 Task: Search one way flight ticket for 5 adults, 2 children, 1 infant in seat and 2 infants on lap in economy from Petersburg: Petersburg James A. Johnson Airport to Evansville: Evansville Regional Airport on 5-3-2023. Choice of flights is Singapure airlines. Number of bags: 2 checked bags. Price is upto 35000. Outbound departure time preference is 10:00.
Action: Mouse moved to (286, 245)
Screenshot: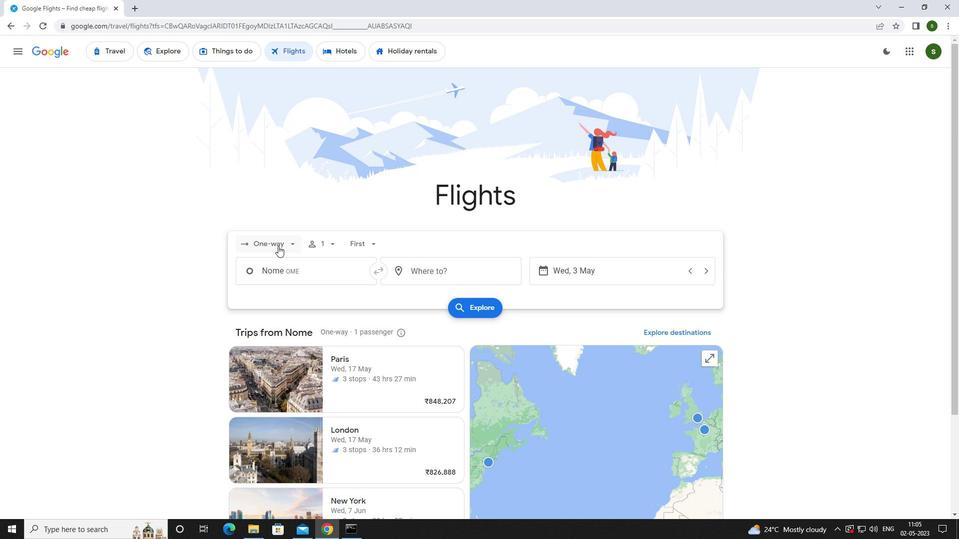 
Action: Mouse pressed left at (286, 245)
Screenshot: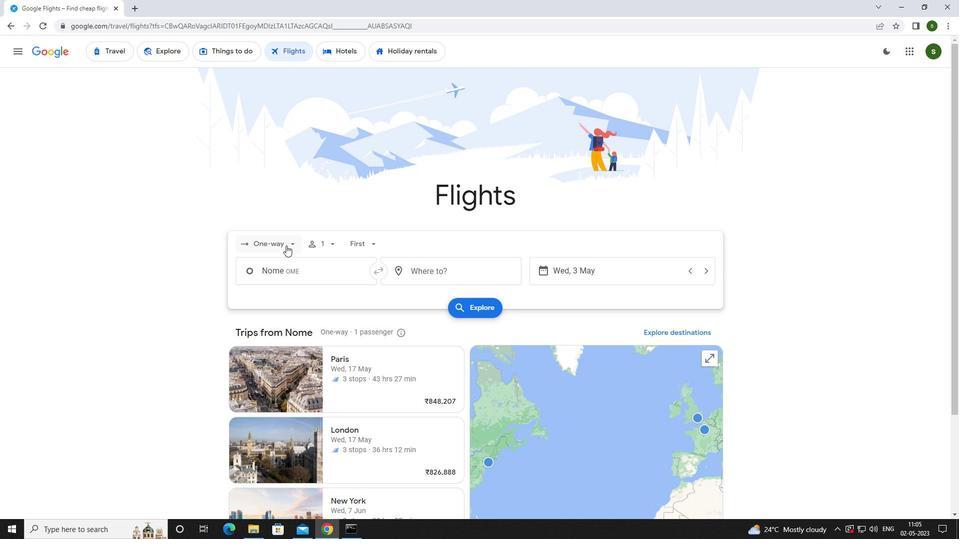 
Action: Mouse moved to (288, 287)
Screenshot: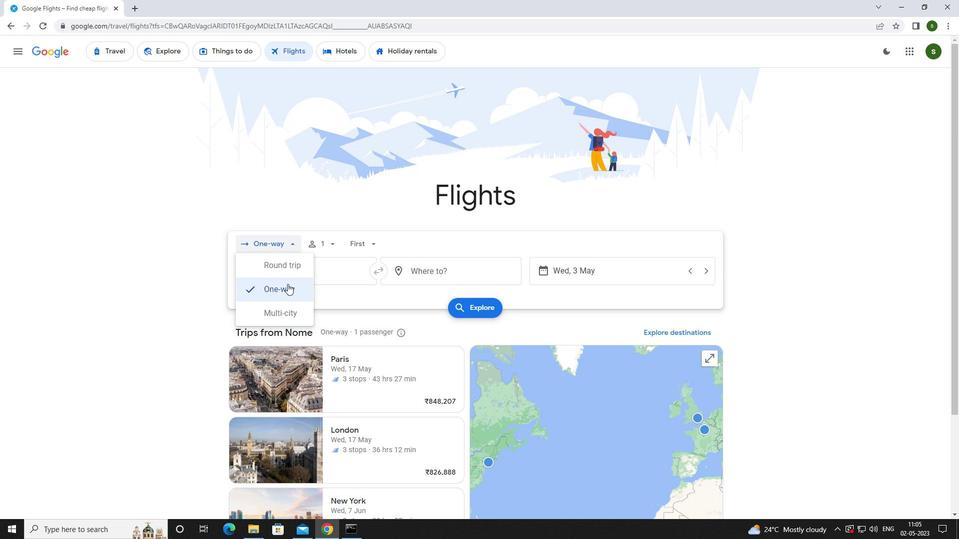
Action: Mouse pressed left at (288, 287)
Screenshot: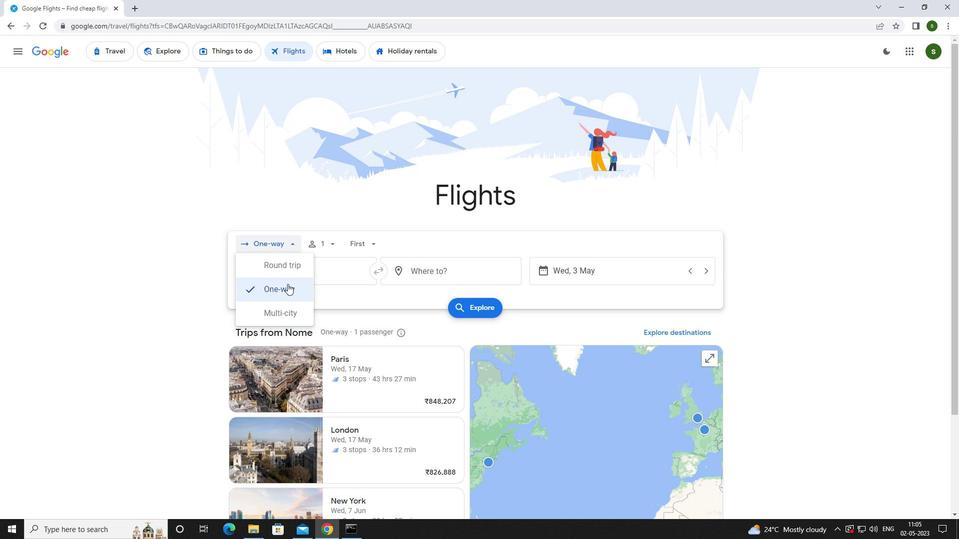 
Action: Mouse moved to (324, 242)
Screenshot: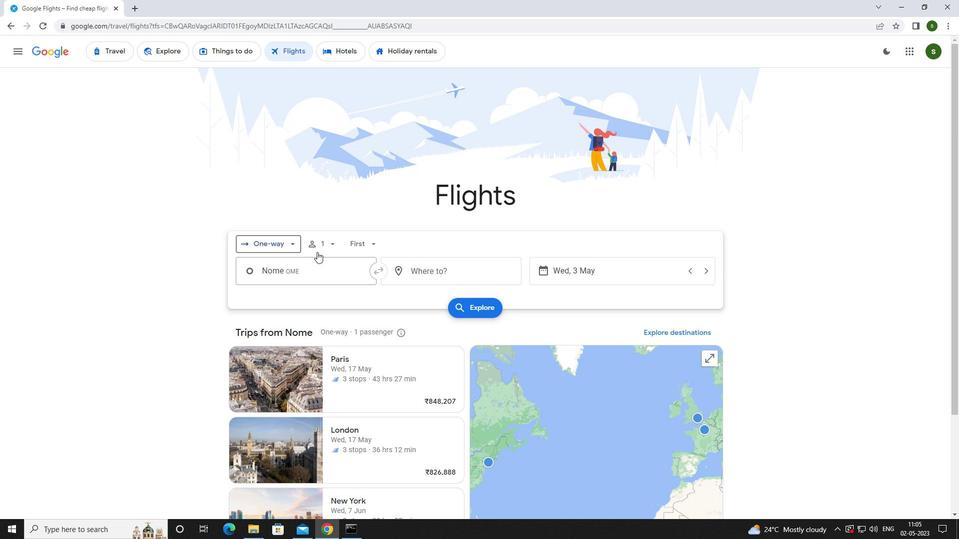 
Action: Mouse pressed left at (324, 242)
Screenshot: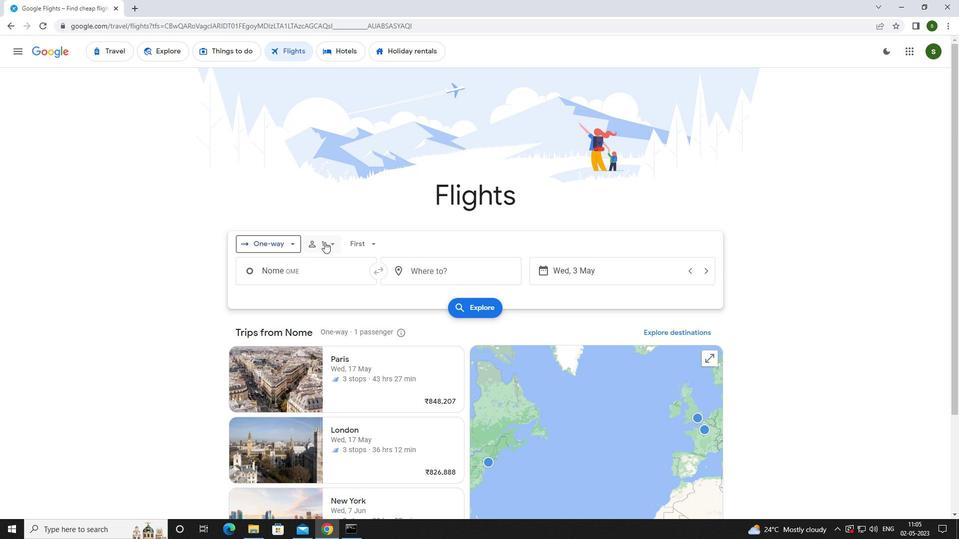
Action: Mouse moved to (407, 269)
Screenshot: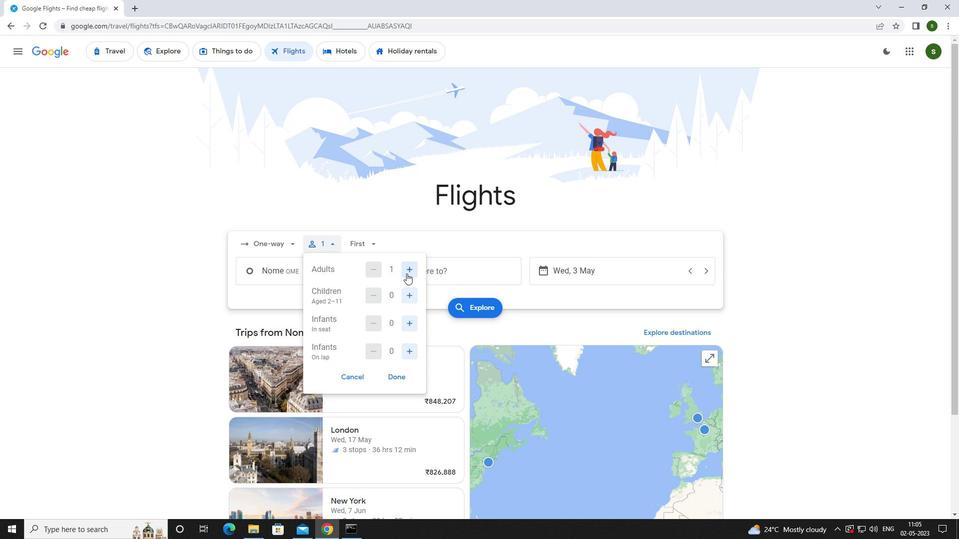 
Action: Mouse pressed left at (407, 269)
Screenshot: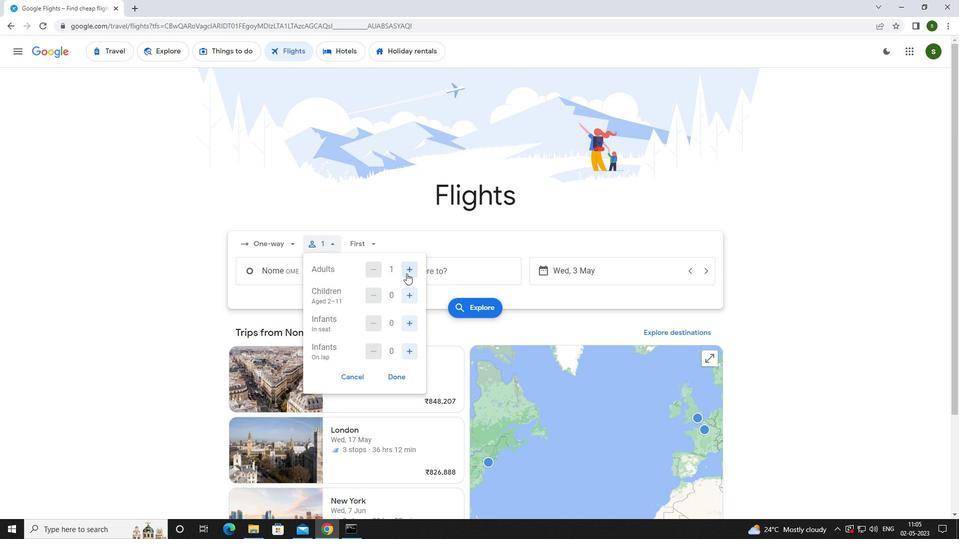 
Action: Mouse pressed left at (407, 269)
Screenshot: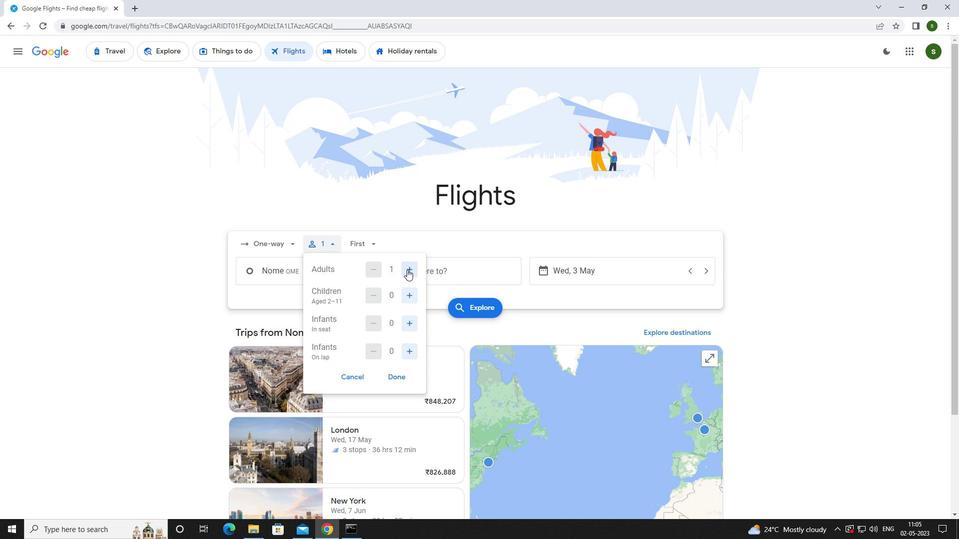 
Action: Mouse pressed left at (407, 269)
Screenshot: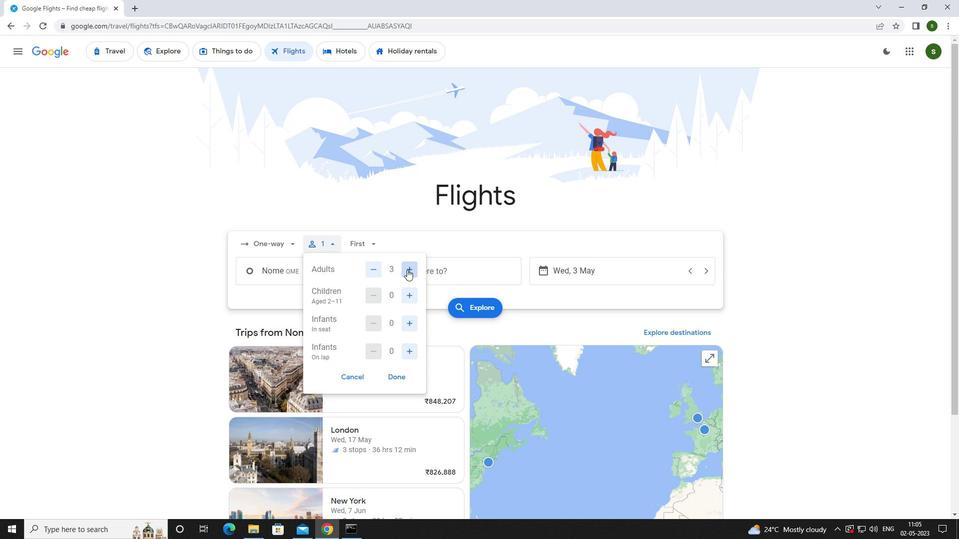 
Action: Mouse pressed left at (407, 269)
Screenshot: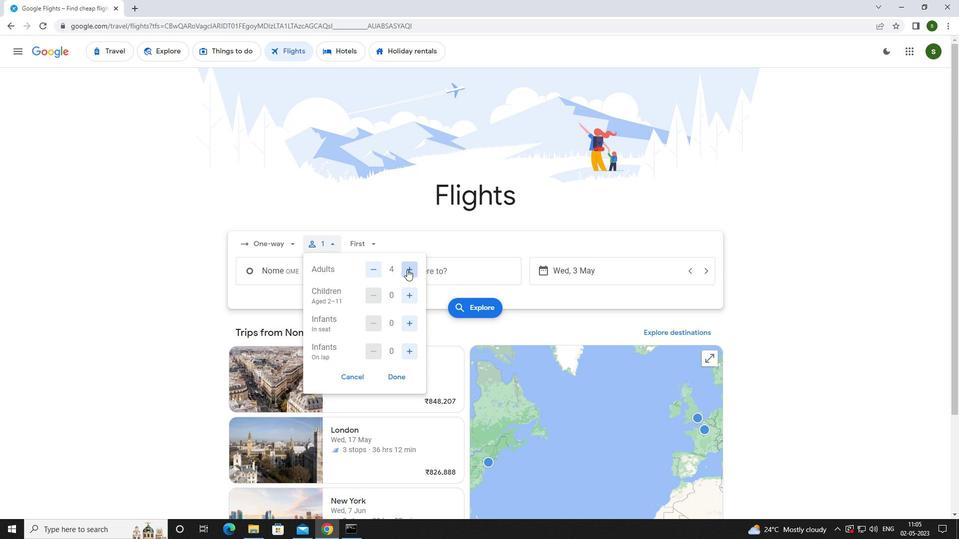 
Action: Mouse moved to (408, 288)
Screenshot: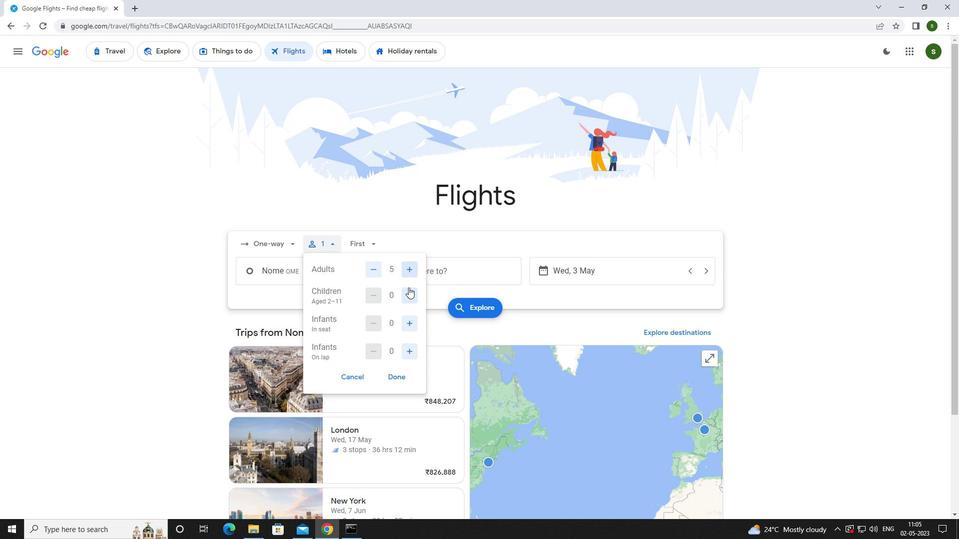 
Action: Mouse pressed left at (408, 288)
Screenshot: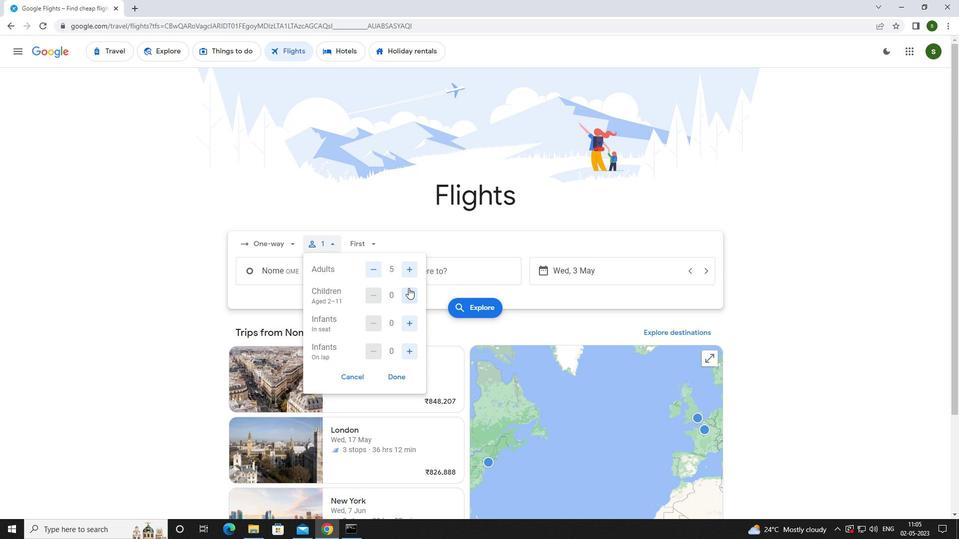 
Action: Mouse pressed left at (408, 288)
Screenshot: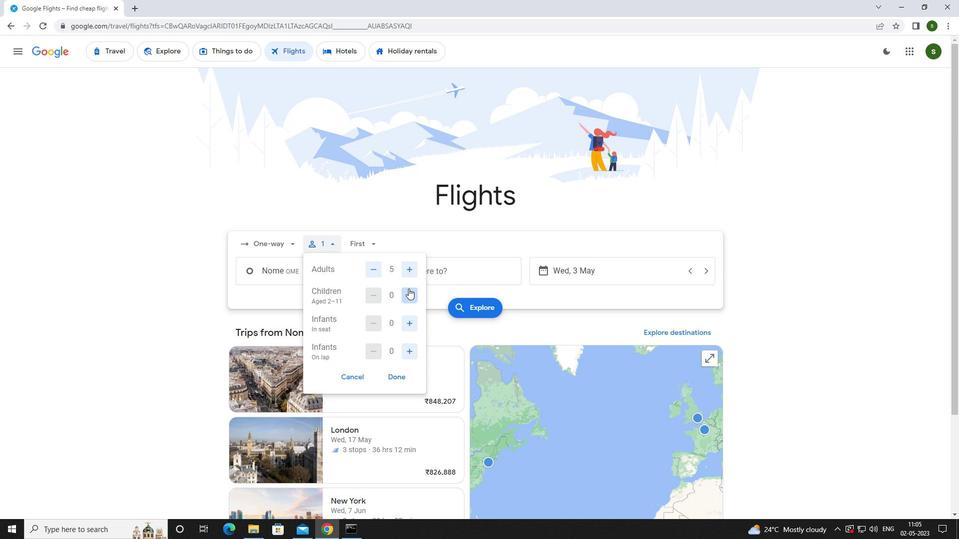 
Action: Mouse moved to (411, 326)
Screenshot: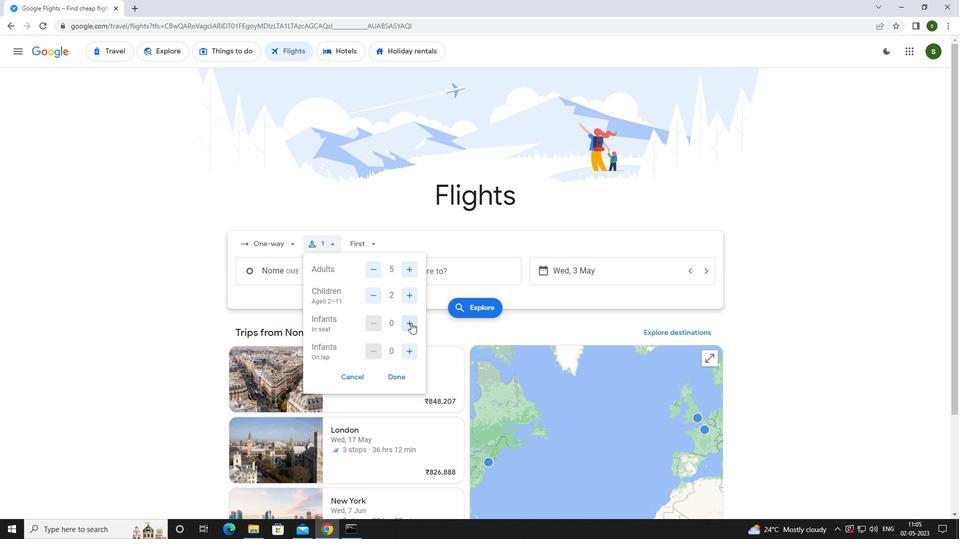
Action: Mouse pressed left at (411, 326)
Screenshot: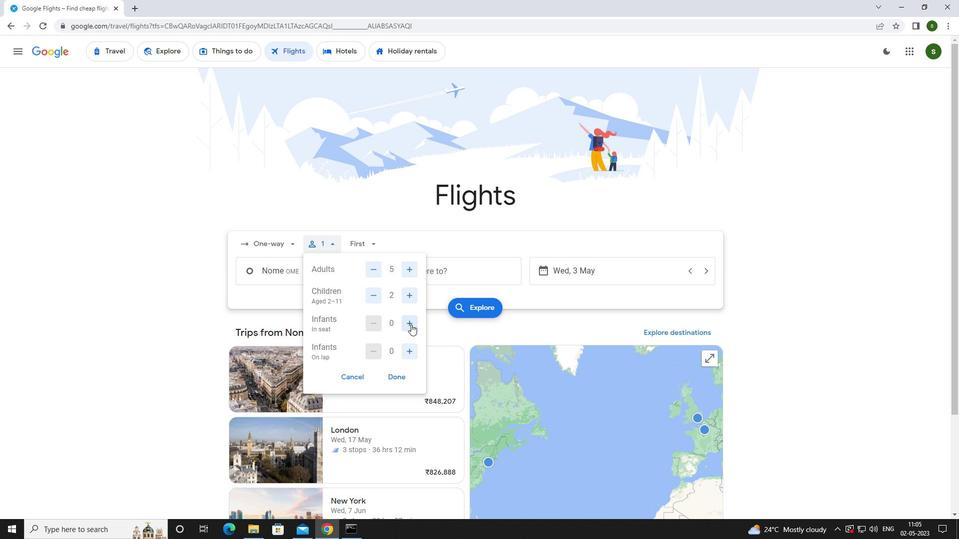 
Action: Mouse moved to (411, 348)
Screenshot: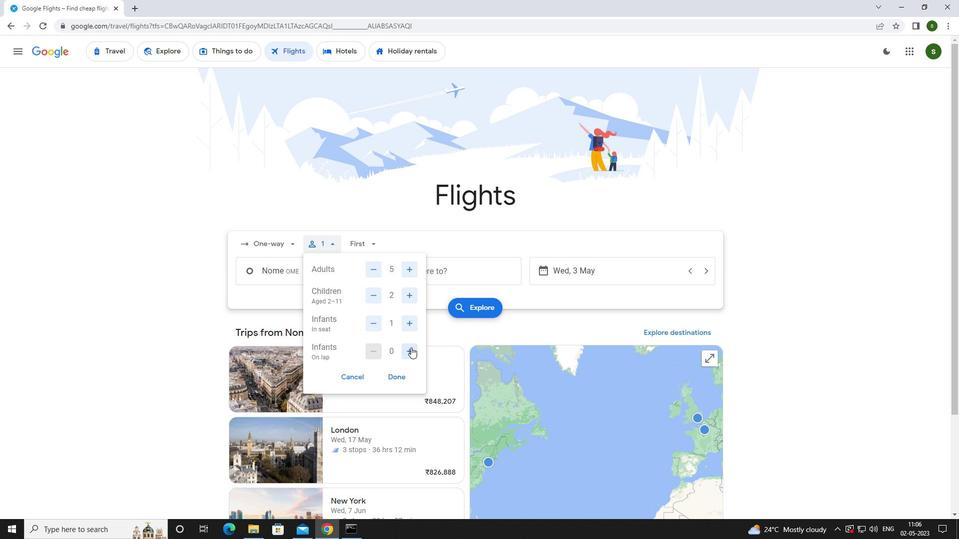 
Action: Mouse pressed left at (411, 348)
Screenshot: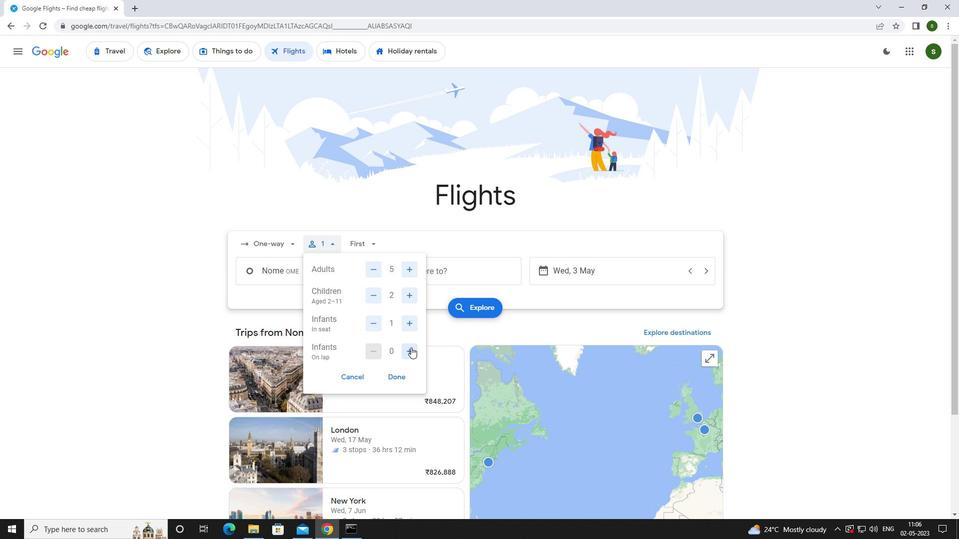 
Action: Mouse pressed left at (411, 348)
Screenshot: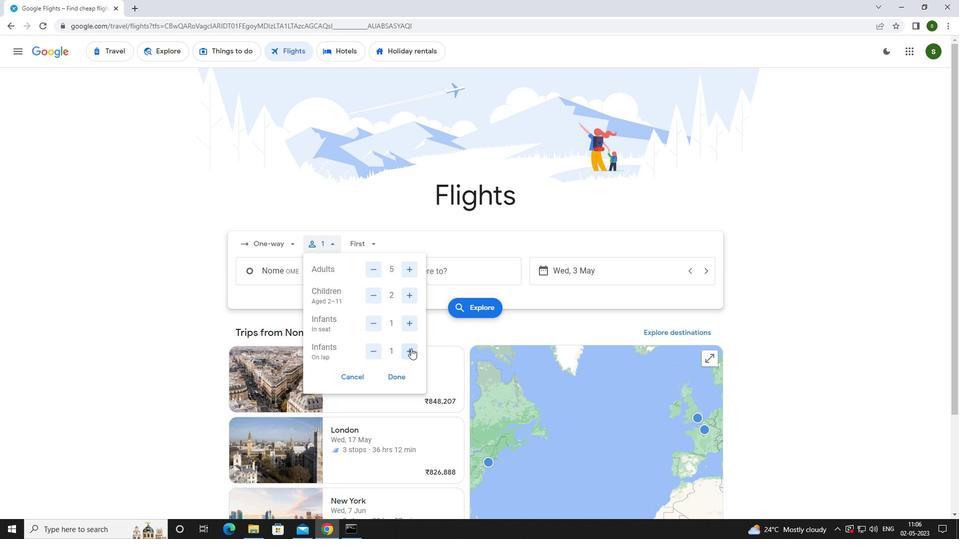 
Action: Mouse moved to (374, 351)
Screenshot: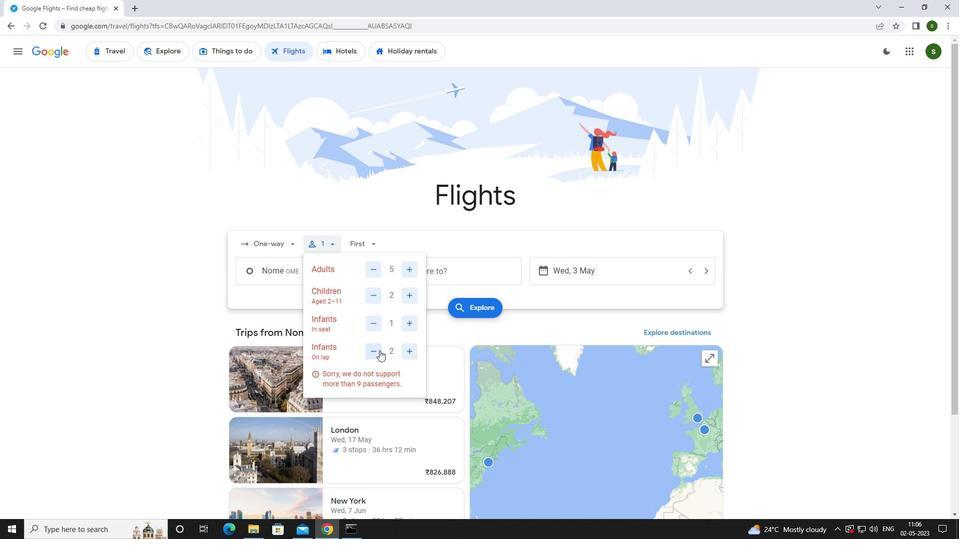 
Action: Mouse pressed left at (374, 351)
Screenshot: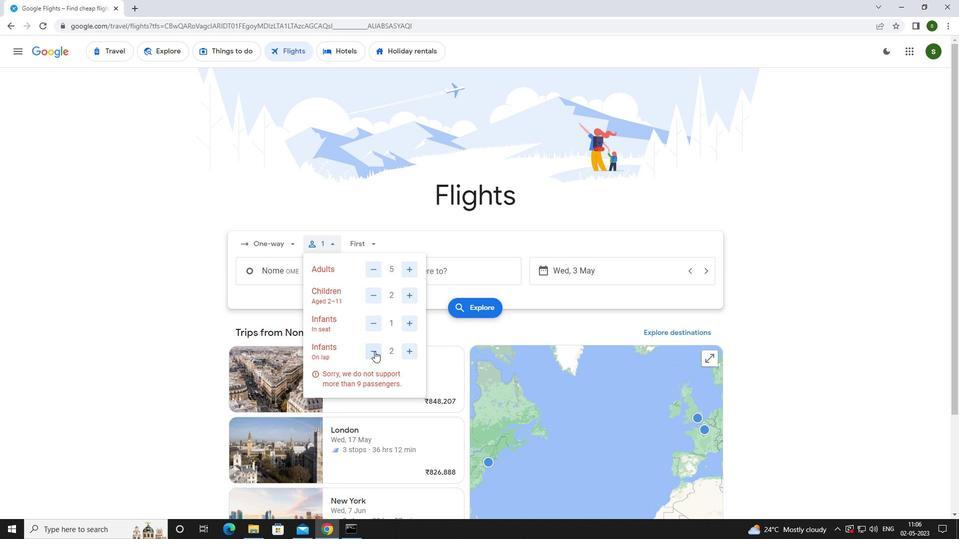 
Action: Mouse moved to (375, 241)
Screenshot: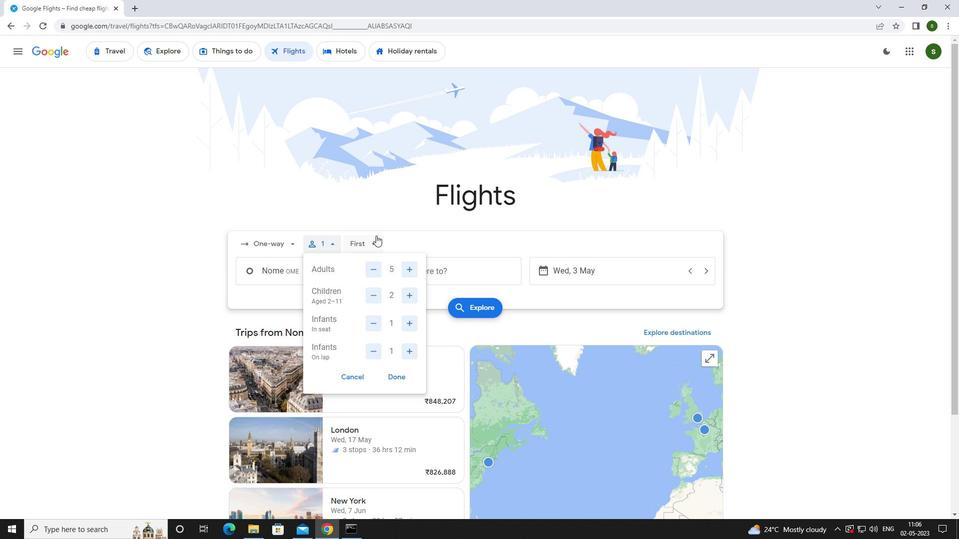 
Action: Mouse pressed left at (375, 241)
Screenshot: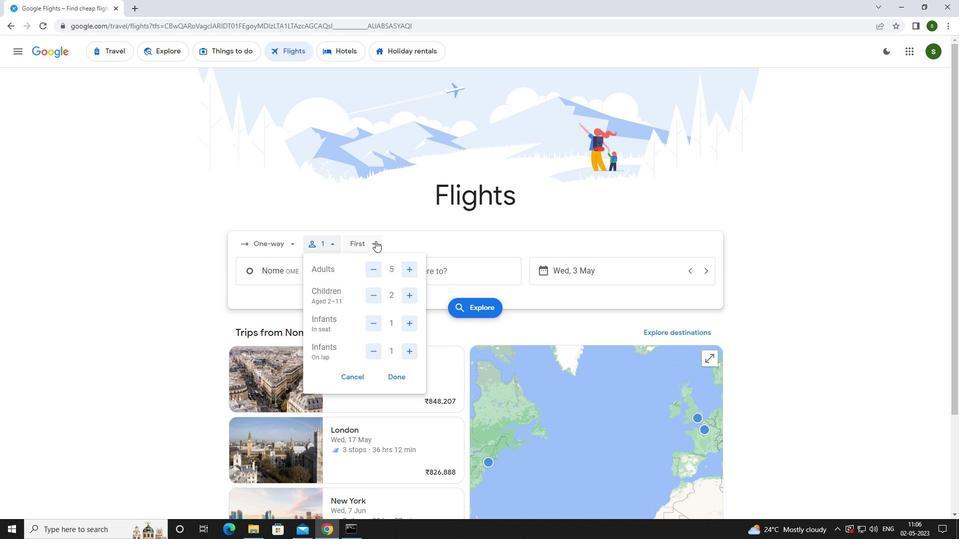 
Action: Mouse moved to (377, 266)
Screenshot: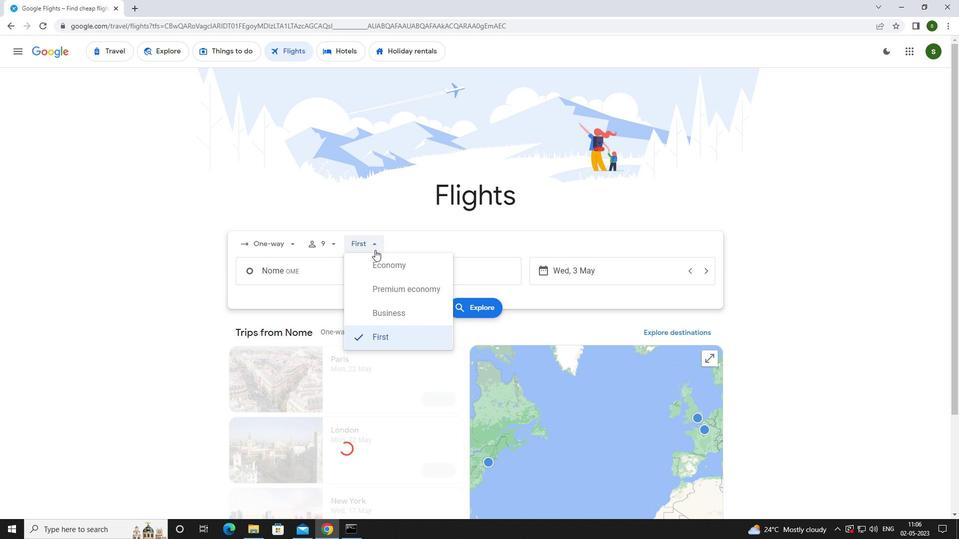 
Action: Mouse pressed left at (377, 266)
Screenshot: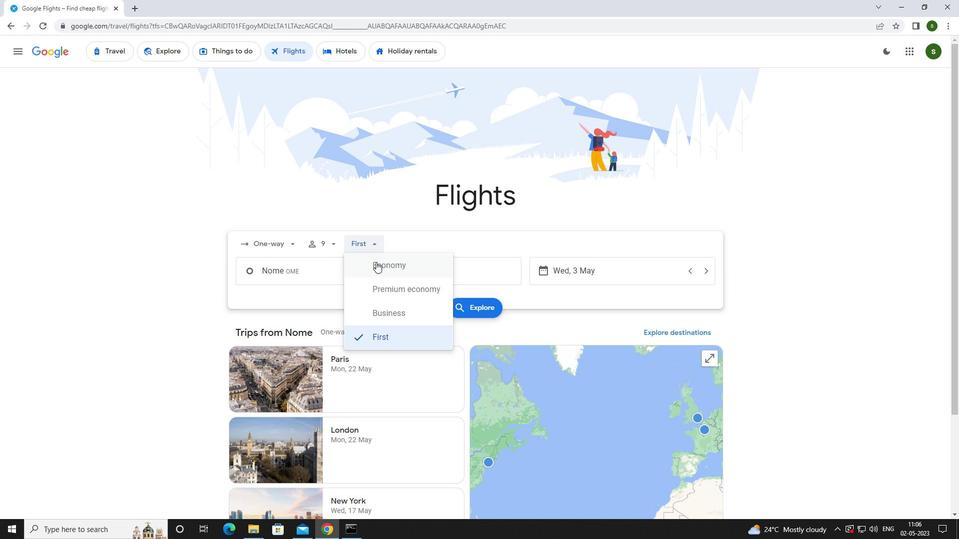
Action: Mouse moved to (350, 274)
Screenshot: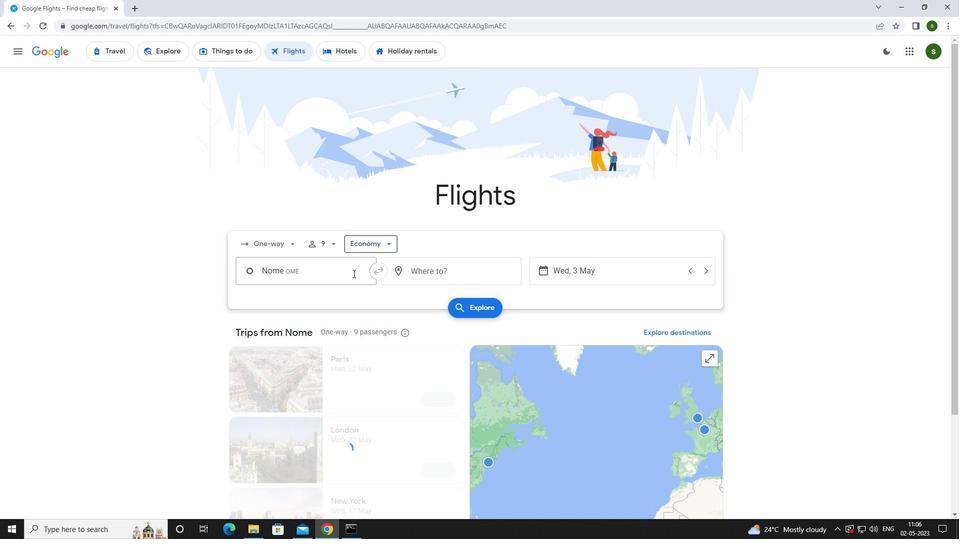 
Action: Mouse pressed left at (350, 274)
Screenshot: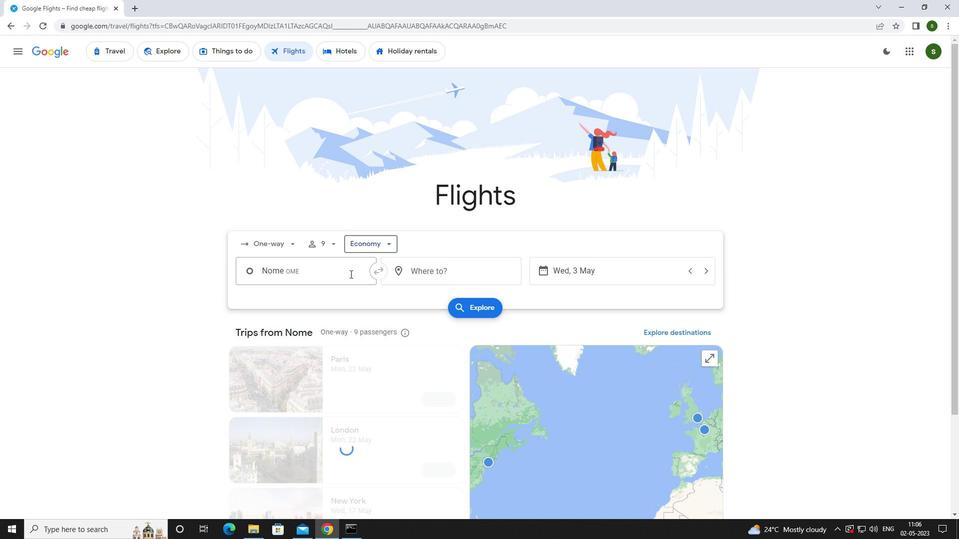 
Action: Mouse moved to (350, 274)
Screenshot: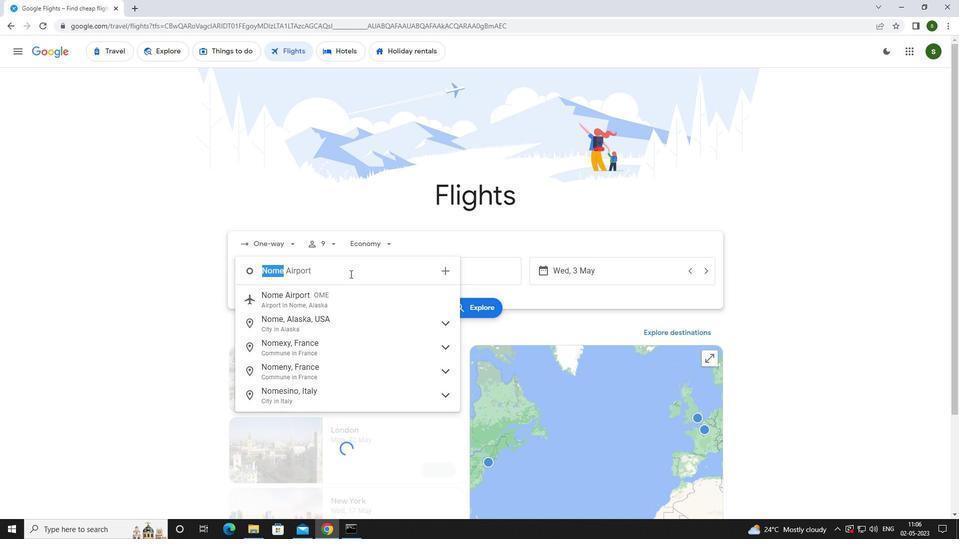 
Action: Key pressed <Key.caps_lock>p<Key.caps_lock>etersburg
Screenshot: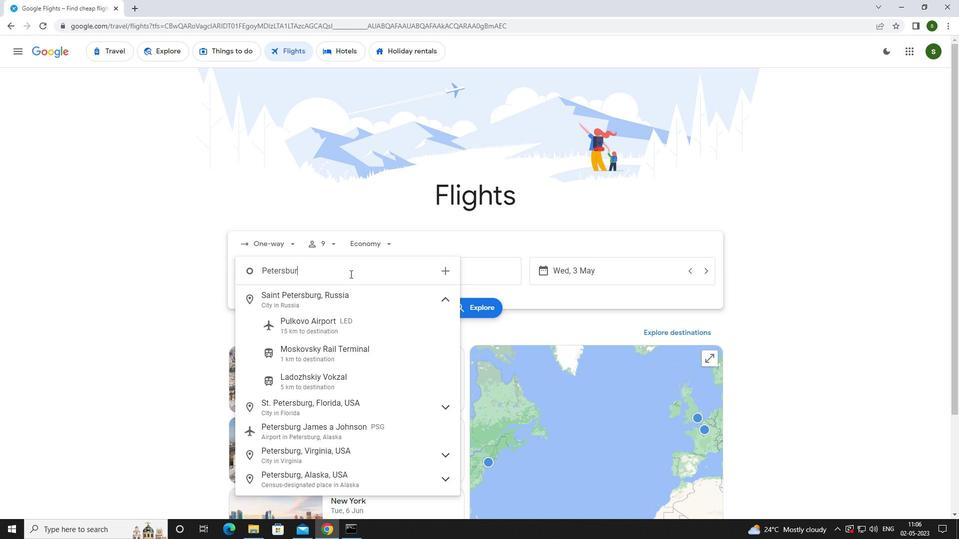 
Action: Mouse moved to (356, 424)
Screenshot: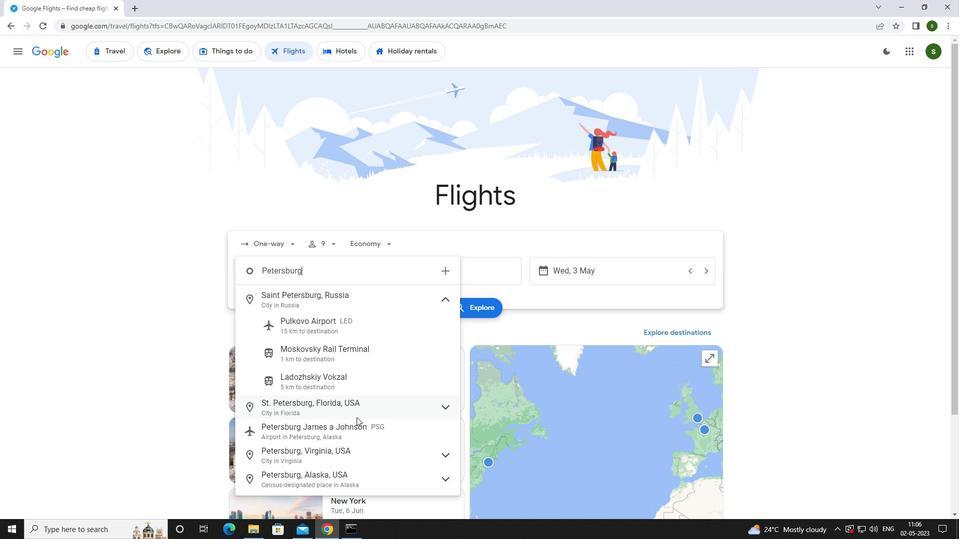 
Action: Mouse pressed left at (356, 424)
Screenshot: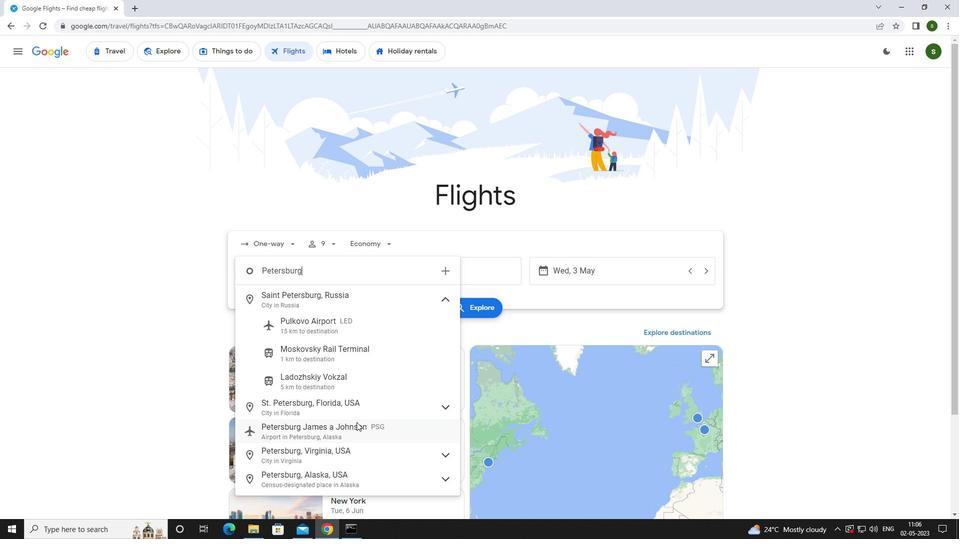 
Action: Mouse moved to (459, 276)
Screenshot: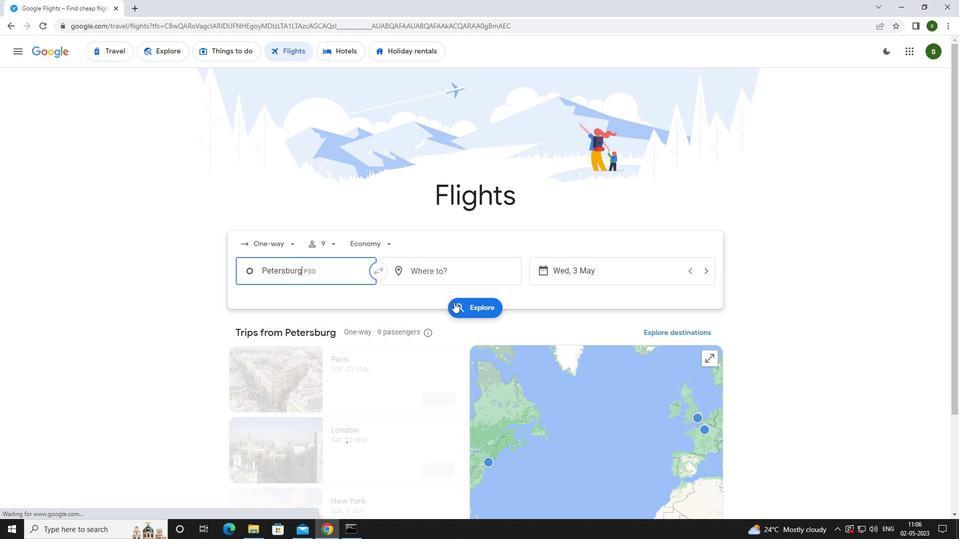 
Action: Mouse pressed left at (459, 276)
Screenshot: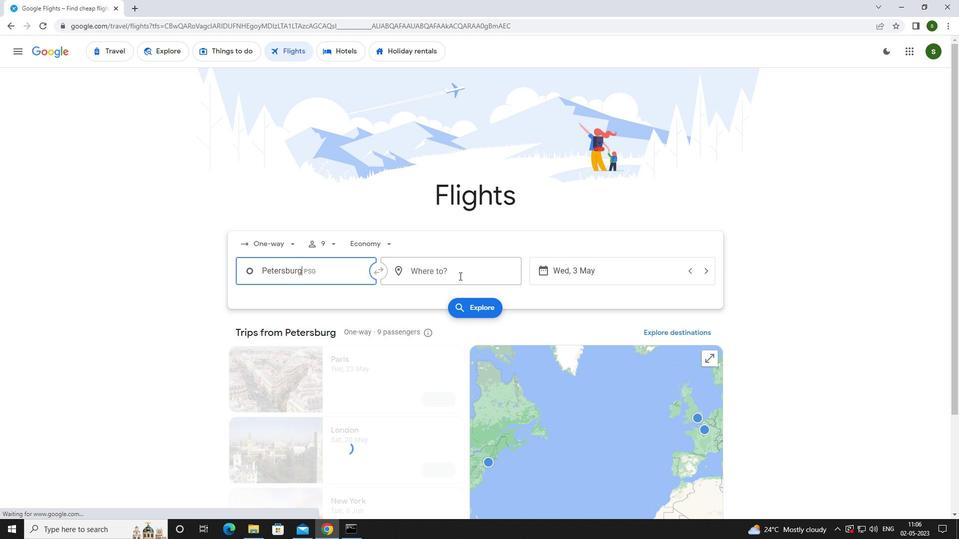 
Action: Key pressed <Key.caps_lock>e<Key.caps_lock>vansville
Screenshot: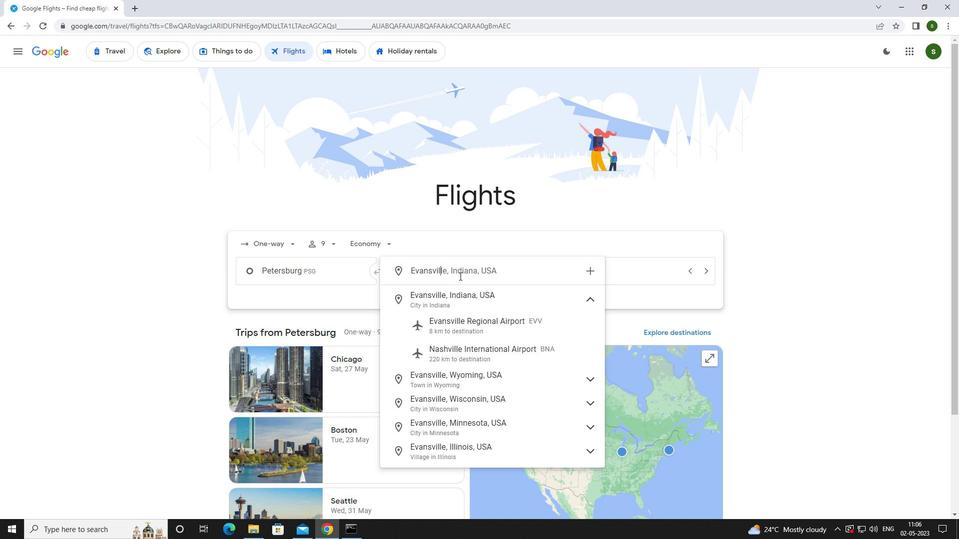 
Action: Mouse moved to (471, 324)
Screenshot: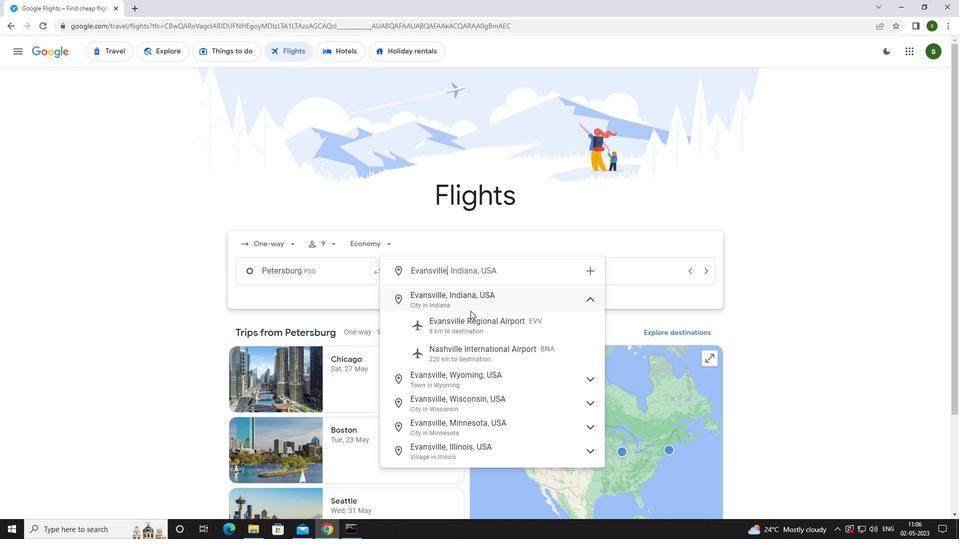 
Action: Mouse pressed left at (471, 324)
Screenshot: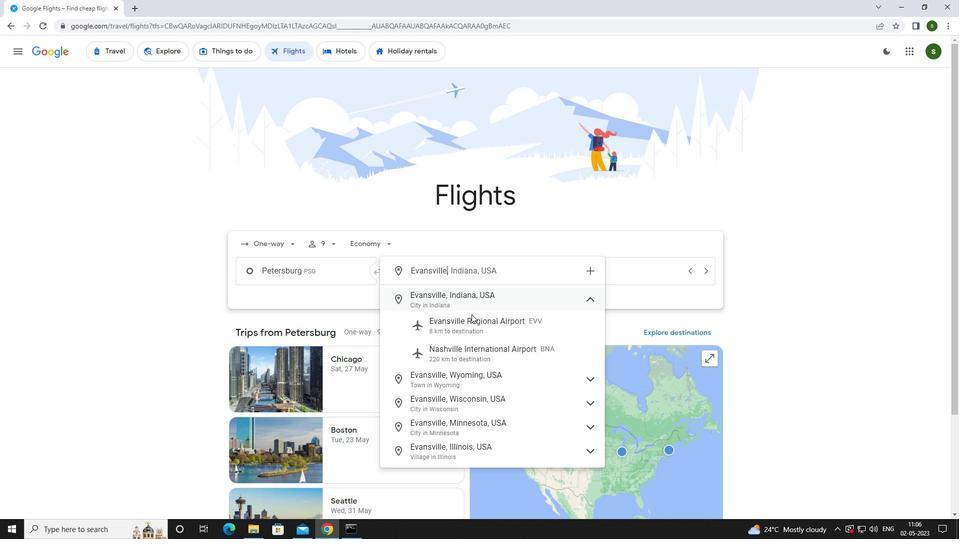 
Action: Mouse moved to (619, 266)
Screenshot: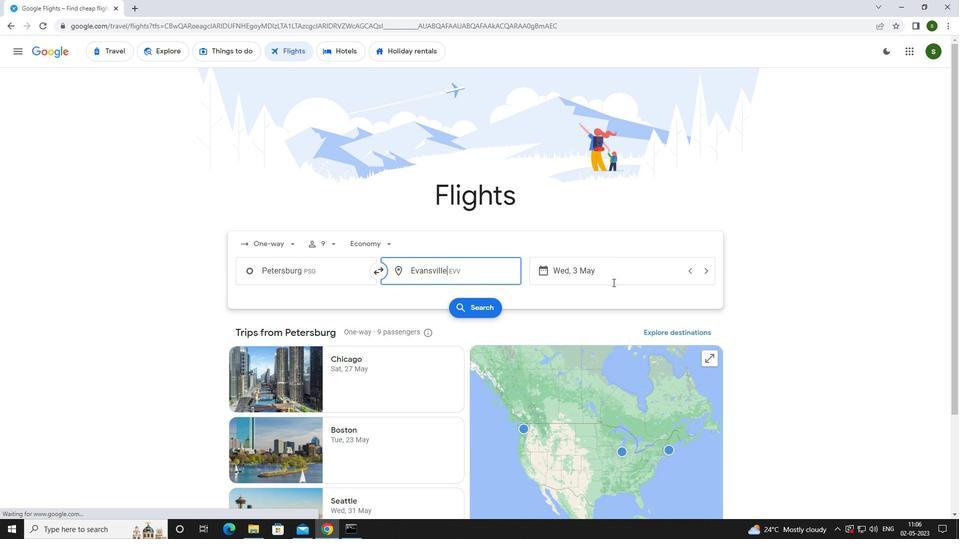 
Action: Mouse pressed left at (619, 266)
Screenshot: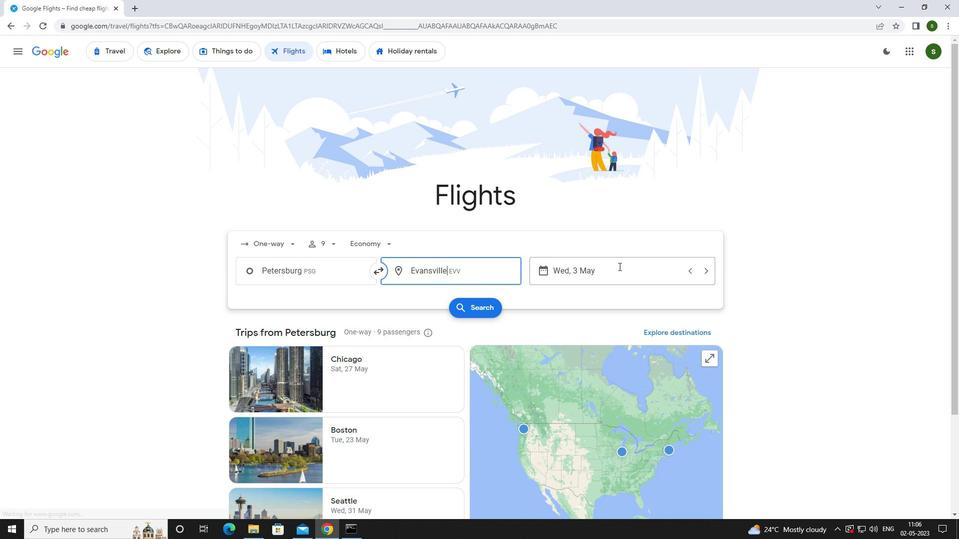 
Action: Mouse moved to (429, 339)
Screenshot: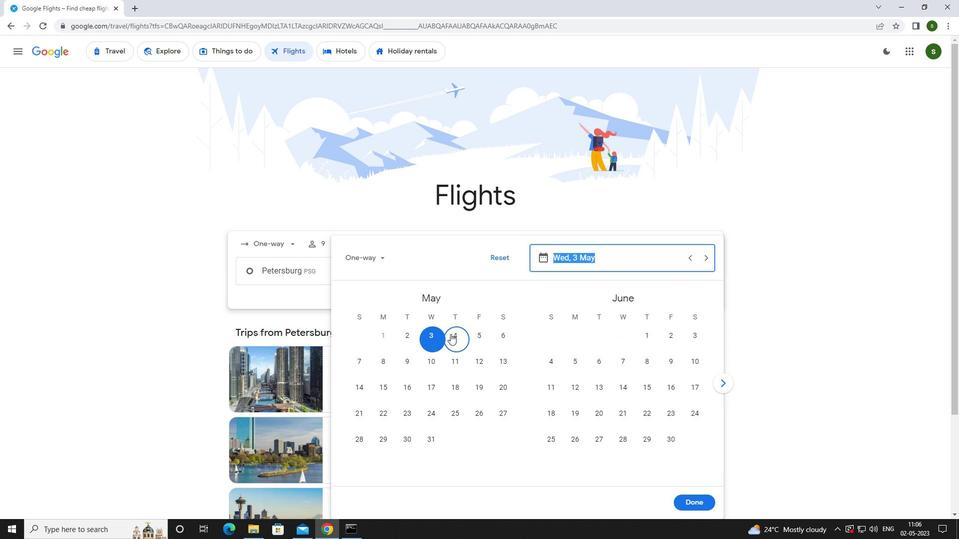
Action: Mouse pressed left at (429, 339)
Screenshot: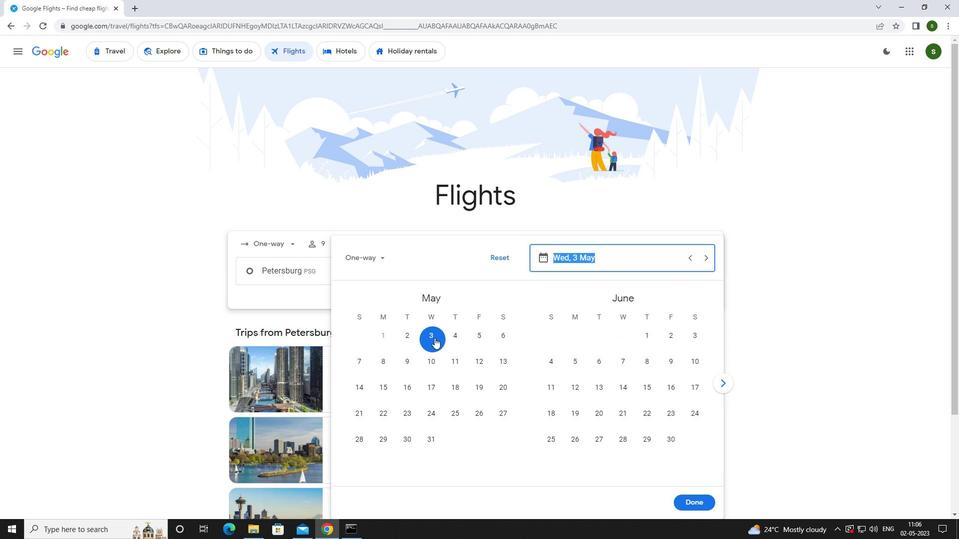 
Action: Mouse moved to (687, 497)
Screenshot: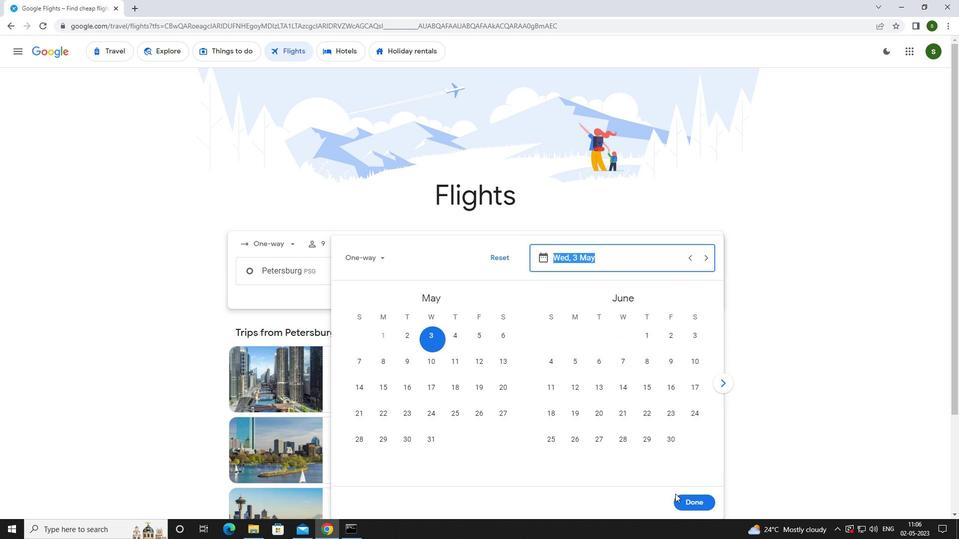 
Action: Mouse pressed left at (687, 497)
Screenshot: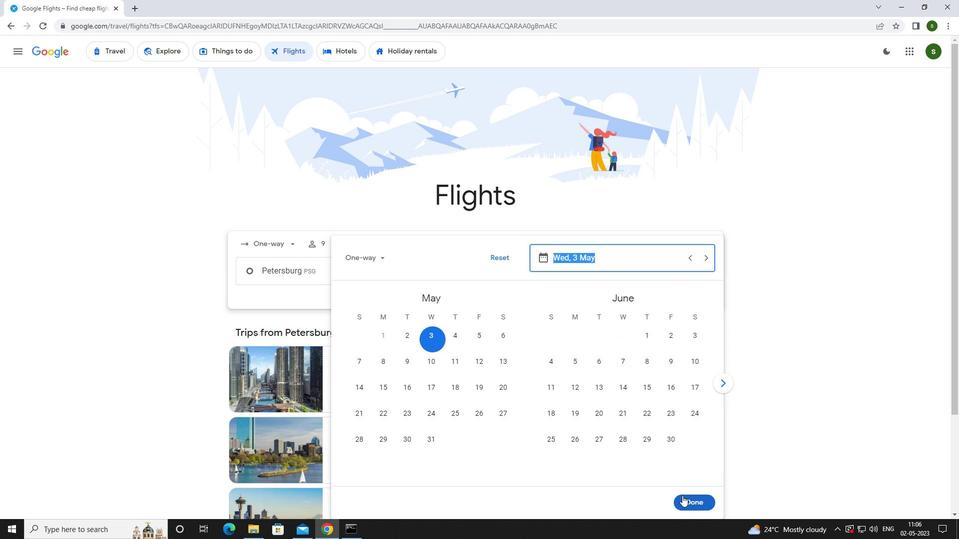 
Action: Mouse moved to (478, 308)
Screenshot: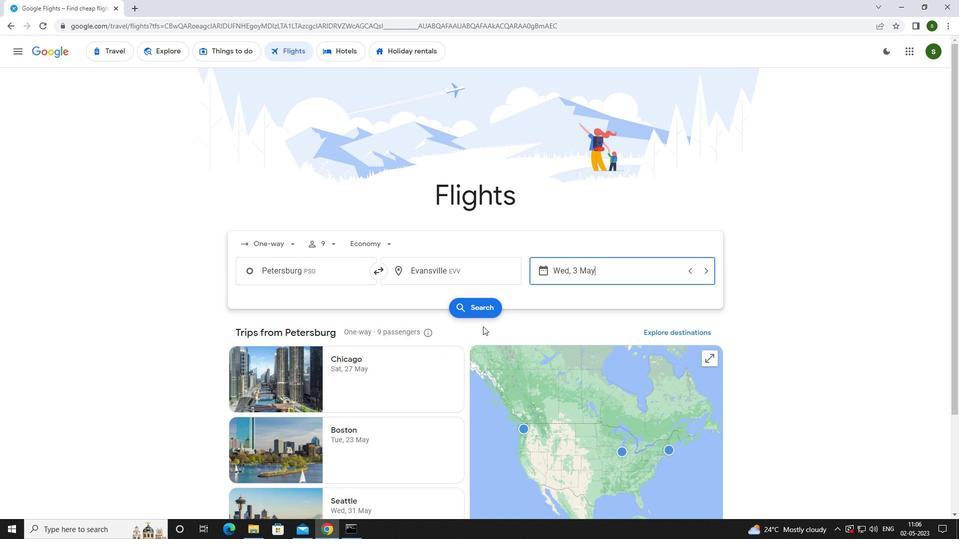 
Action: Mouse pressed left at (478, 308)
Screenshot: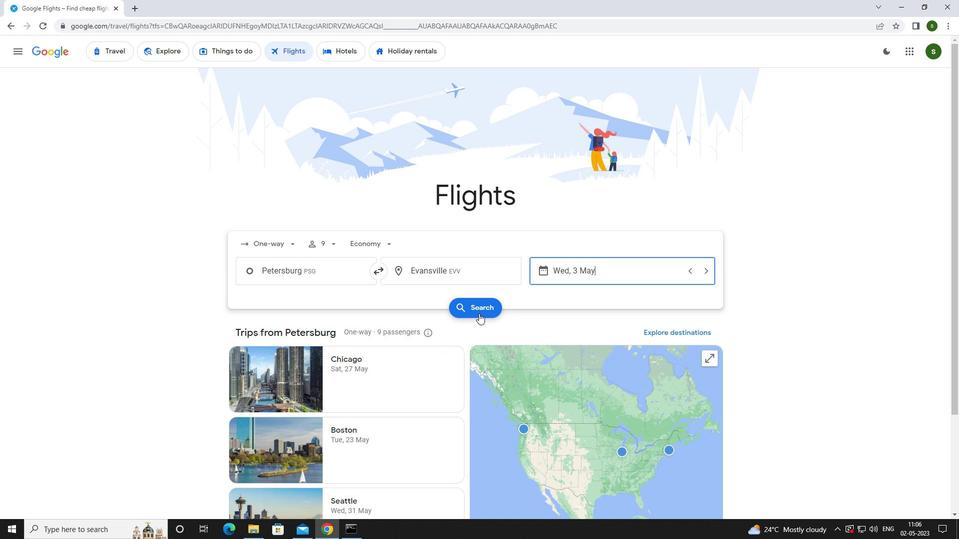 
Action: Mouse moved to (262, 142)
Screenshot: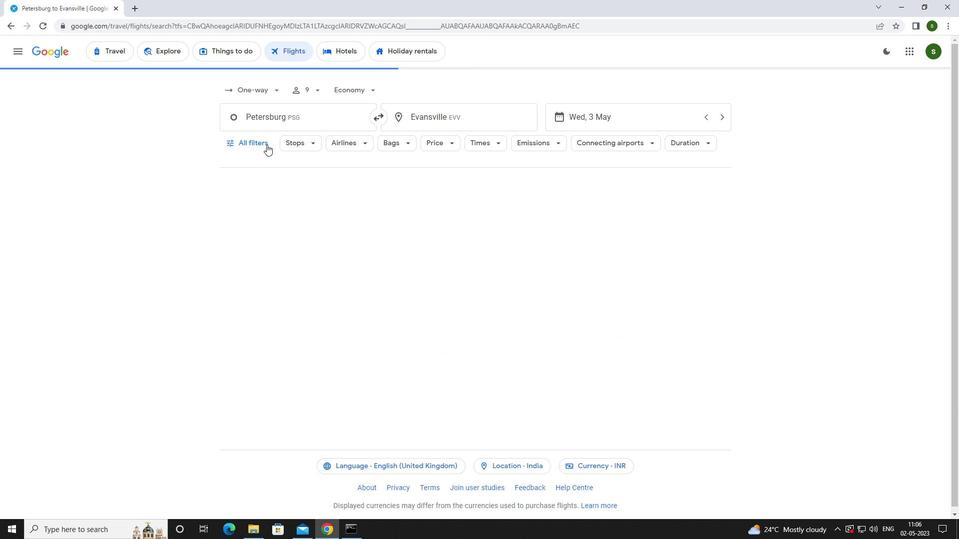 
Action: Mouse pressed left at (262, 142)
Screenshot: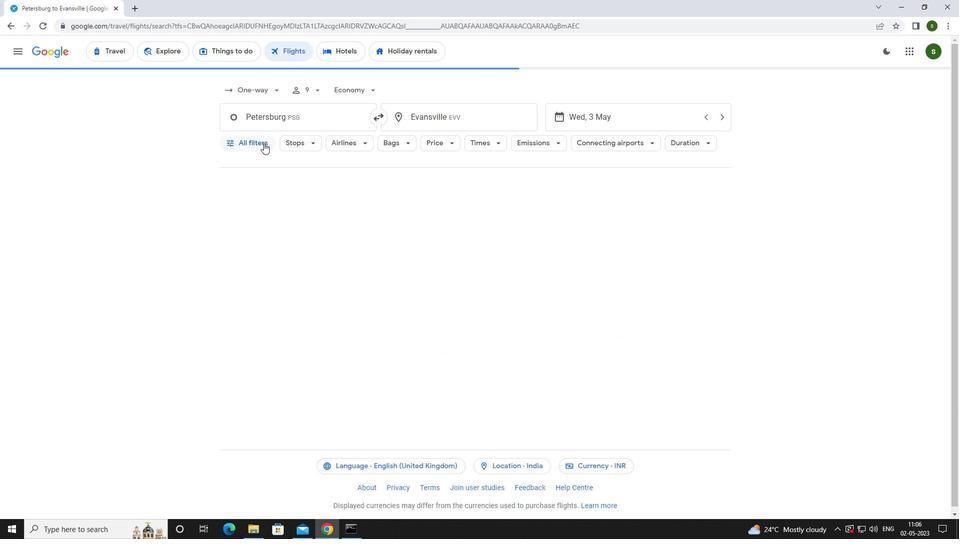 
Action: Mouse moved to (373, 357)
Screenshot: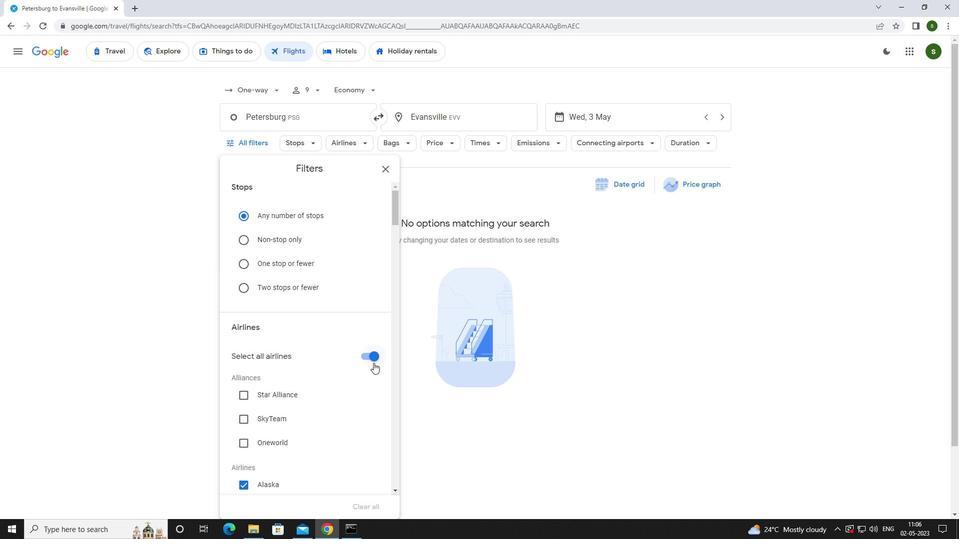
Action: Mouse pressed left at (373, 357)
Screenshot: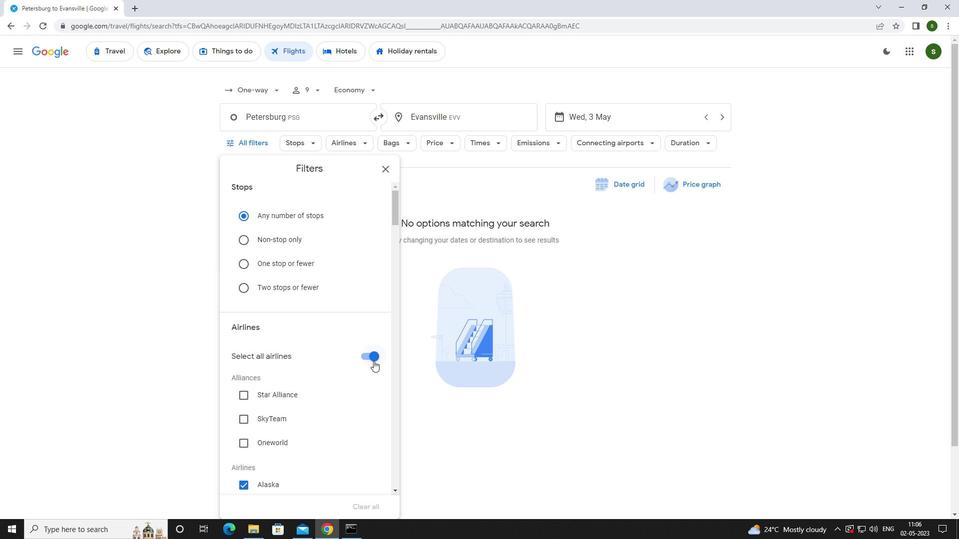 
Action: Mouse moved to (352, 317)
Screenshot: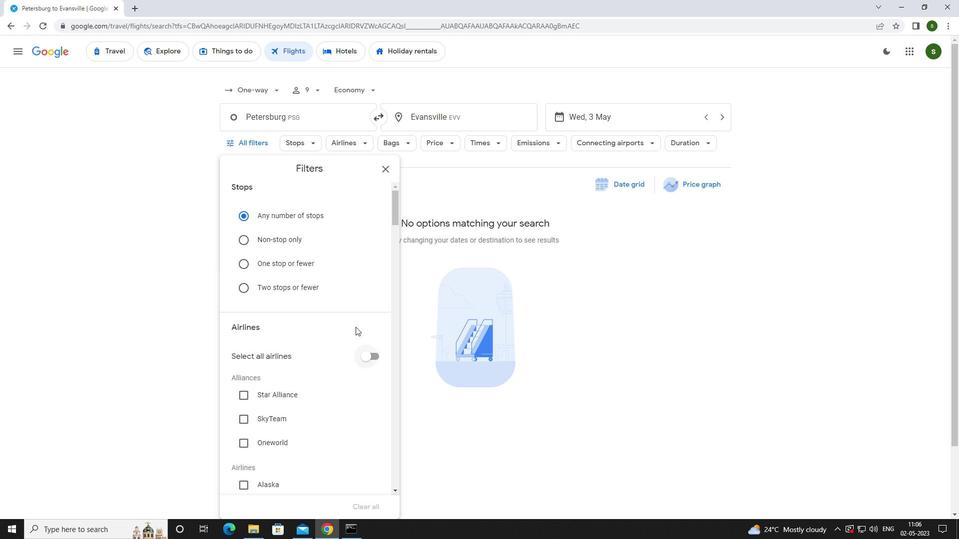 
Action: Mouse scrolled (352, 317) with delta (0, 0)
Screenshot: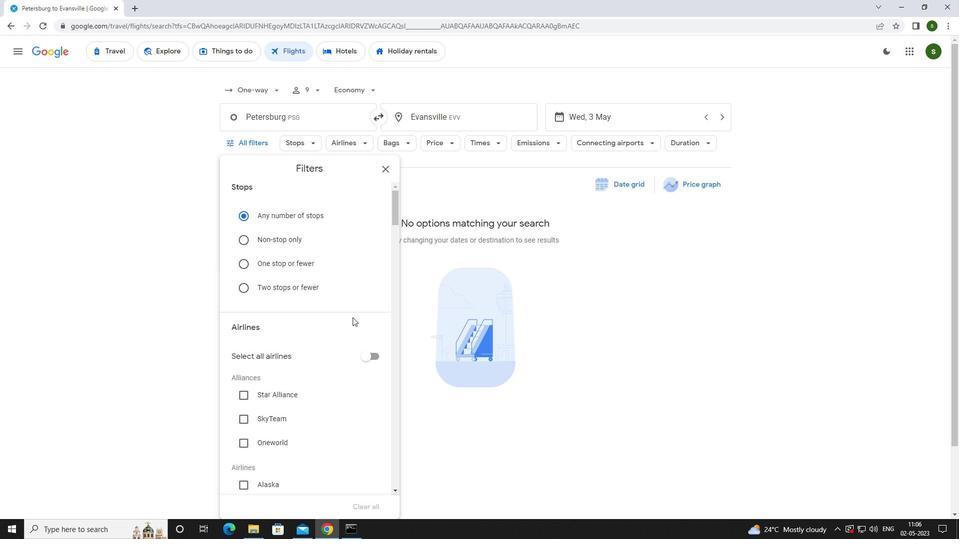 
Action: Mouse scrolled (352, 317) with delta (0, 0)
Screenshot: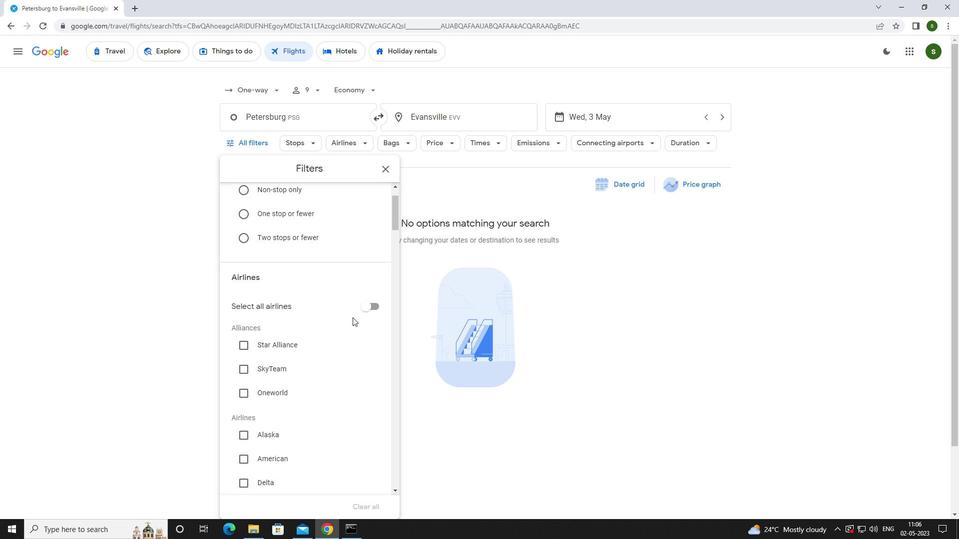 
Action: Mouse scrolled (352, 317) with delta (0, 0)
Screenshot: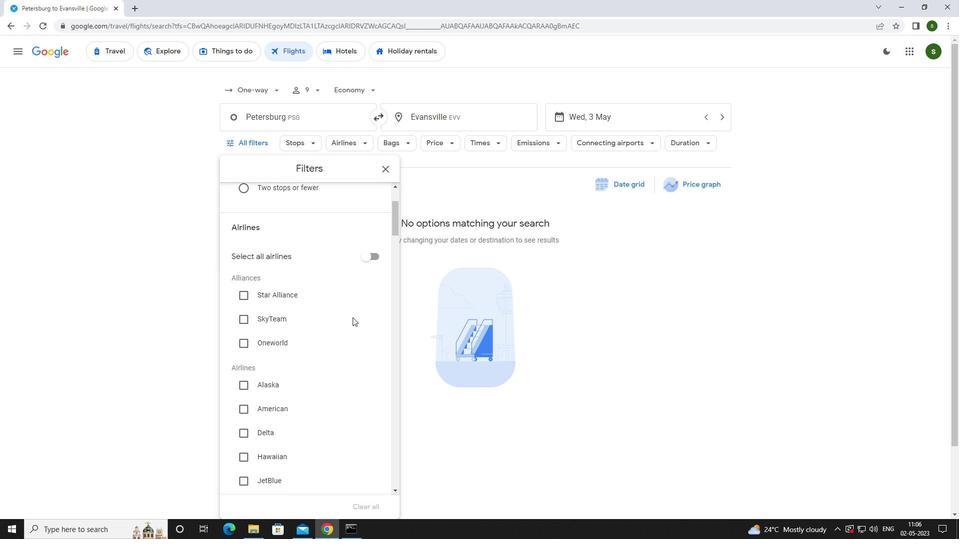 
Action: Mouse scrolled (352, 317) with delta (0, 0)
Screenshot: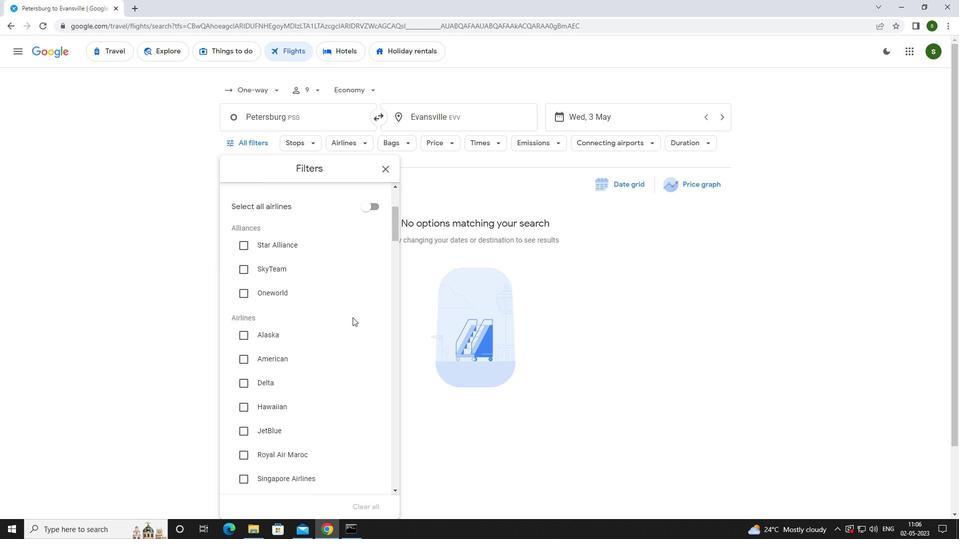 
Action: Mouse scrolled (352, 317) with delta (0, 0)
Screenshot: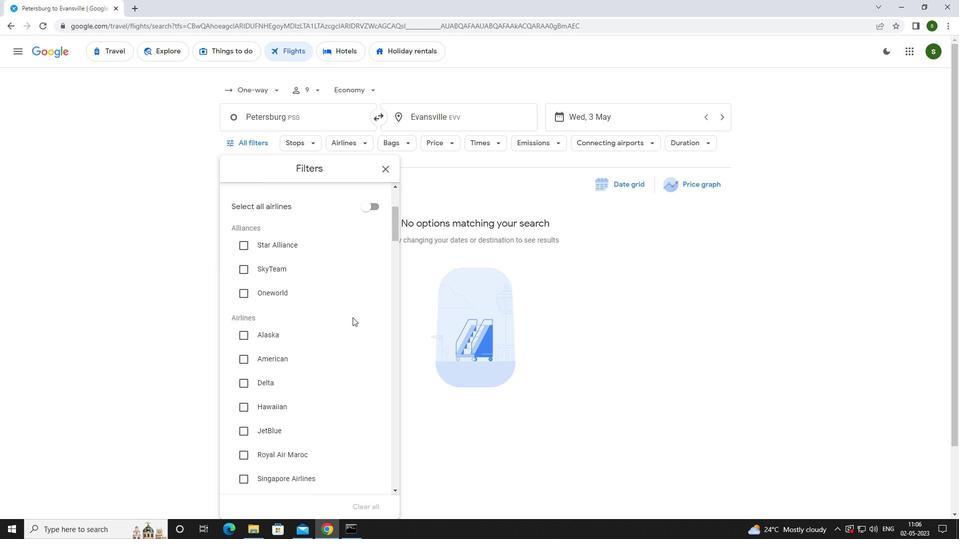 
Action: Mouse scrolled (352, 317) with delta (0, 0)
Screenshot: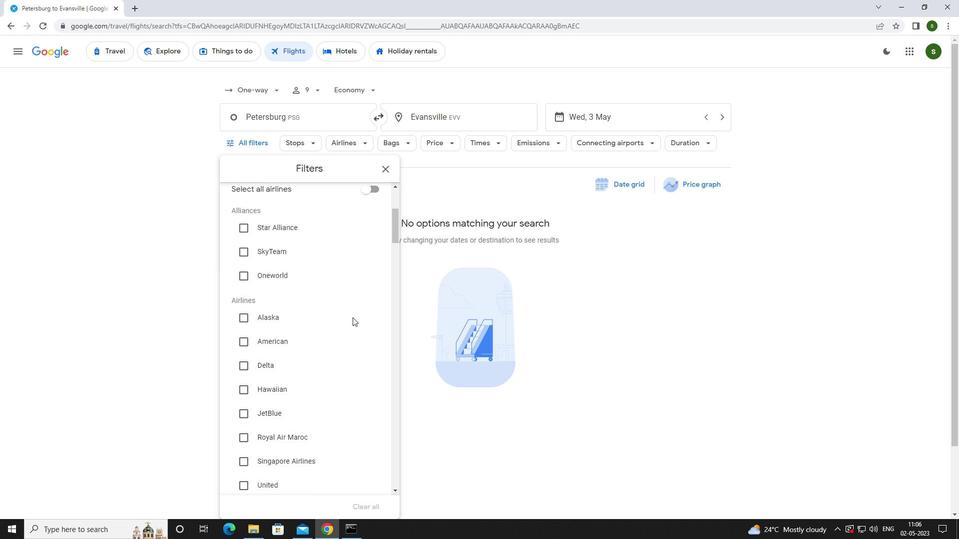 
Action: Mouse moved to (293, 330)
Screenshot: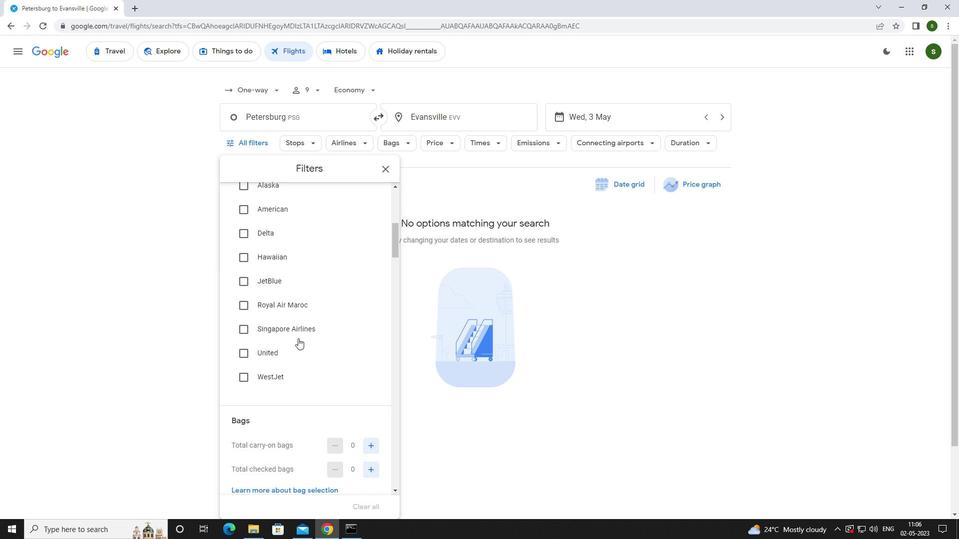 
Action: Mouse pressed left at (293, 330)
Screenshot: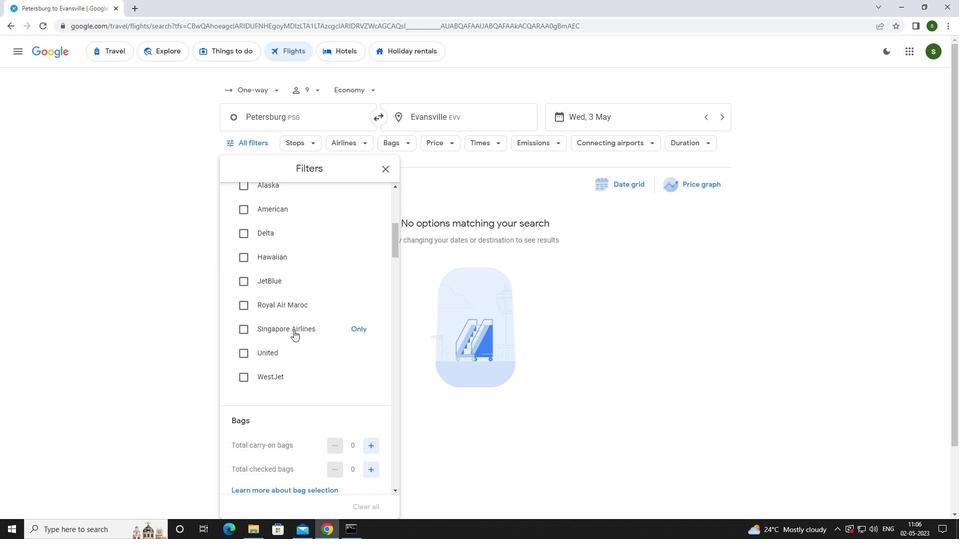 
Action: Mouse scrolled (293, 330) with delta (0, 0)
Screenshot: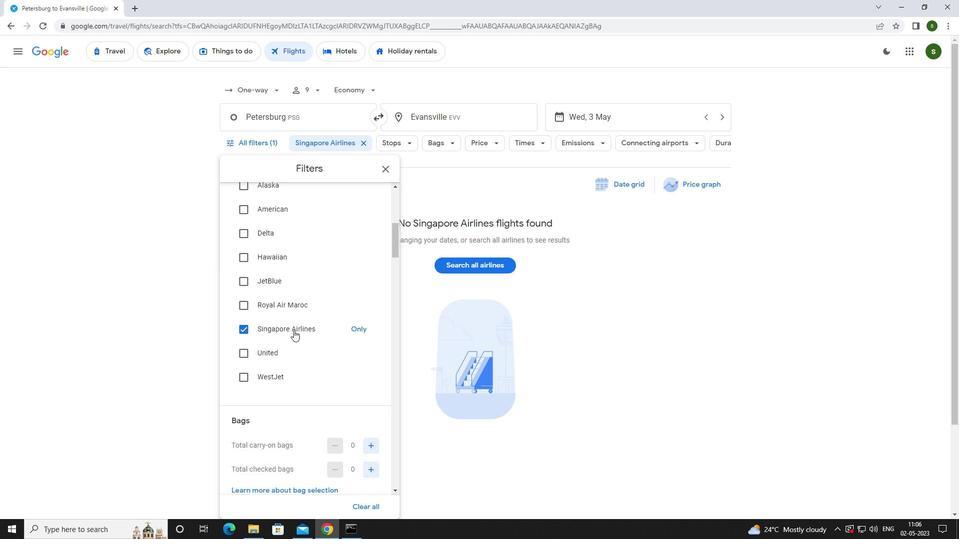 
Action: Mouse scrolled (293, 330) with delta (0, 0)
Screenshot: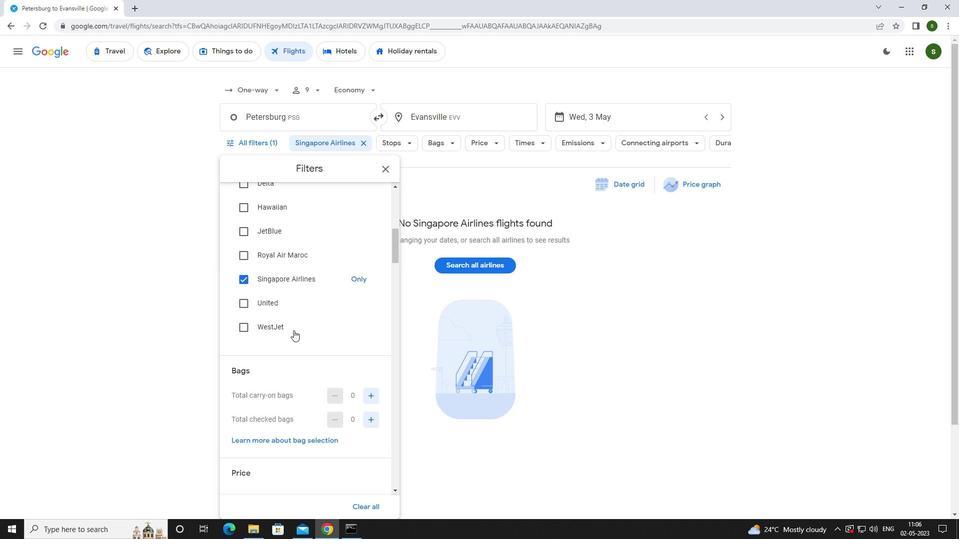 
Action: Mouse scrolled (293, 330) with delta (0, 0)
Screenshot: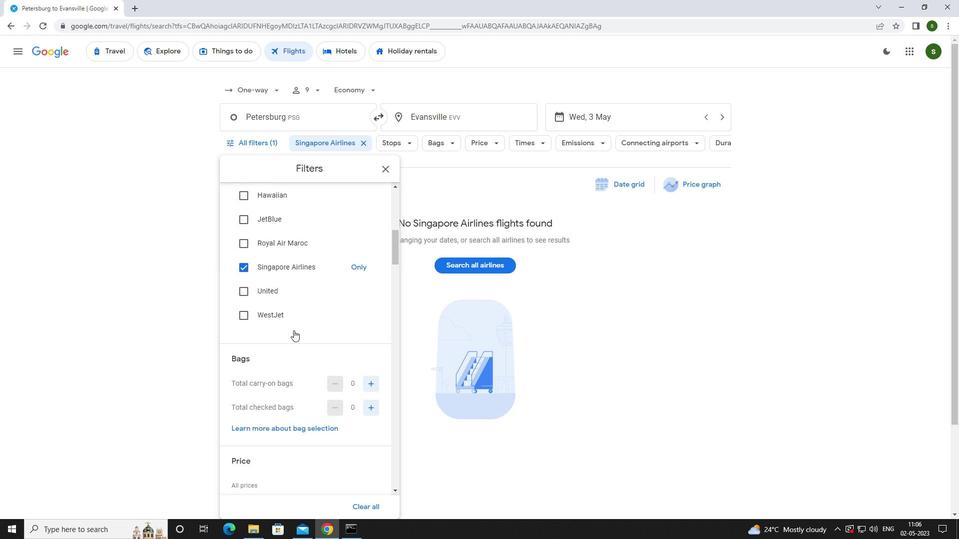 
Action: Mouse moved to (372, 320)
Screenshot: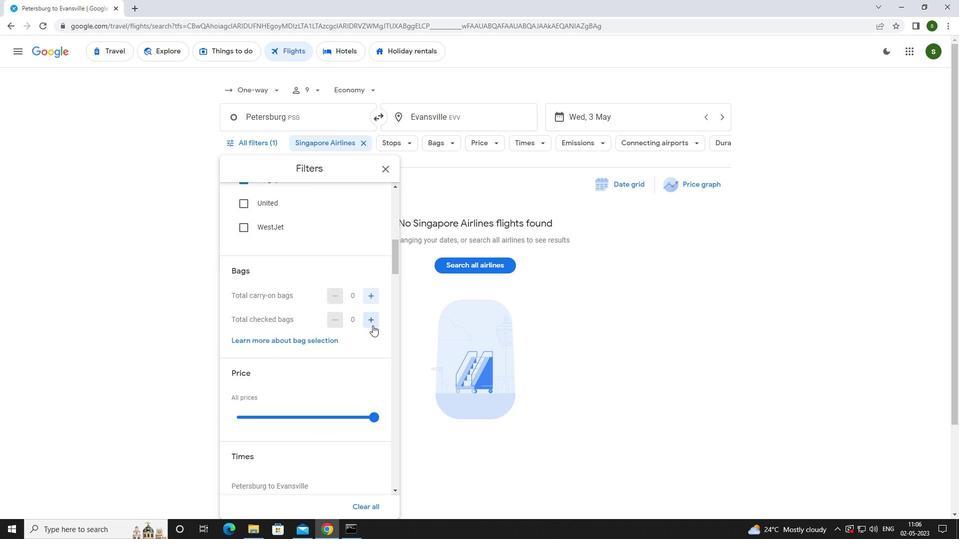 
Action: Mouse pressed left at (372, 320)
Screenshot: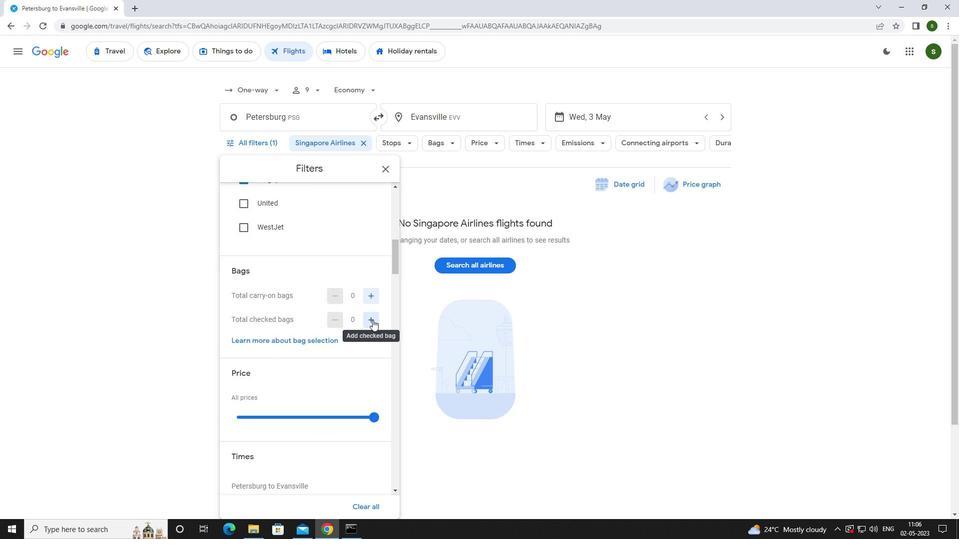 
Action: Mouse pressed left at (372, 320)
Screenshot: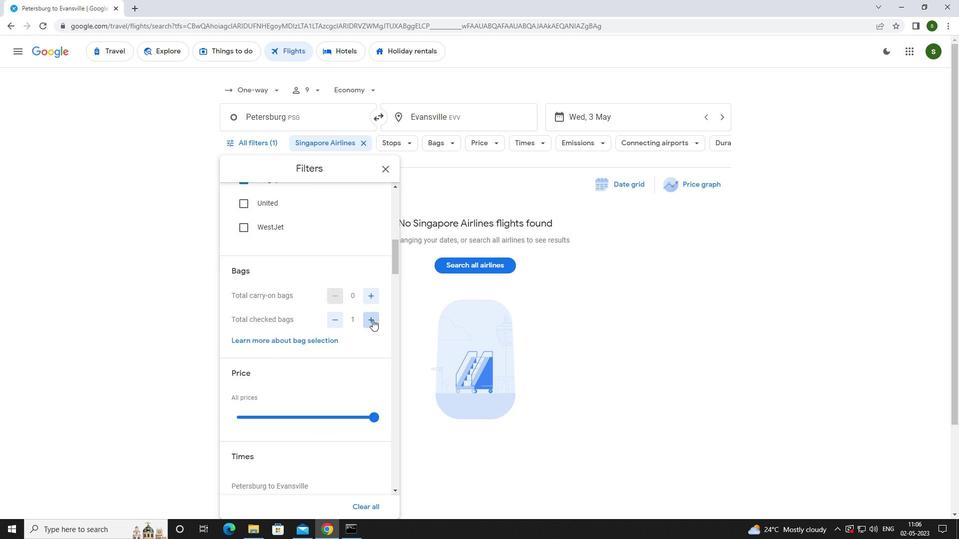 
Action: Mouse scrolled (372, 319) with delta (0, 0)
Screenshot: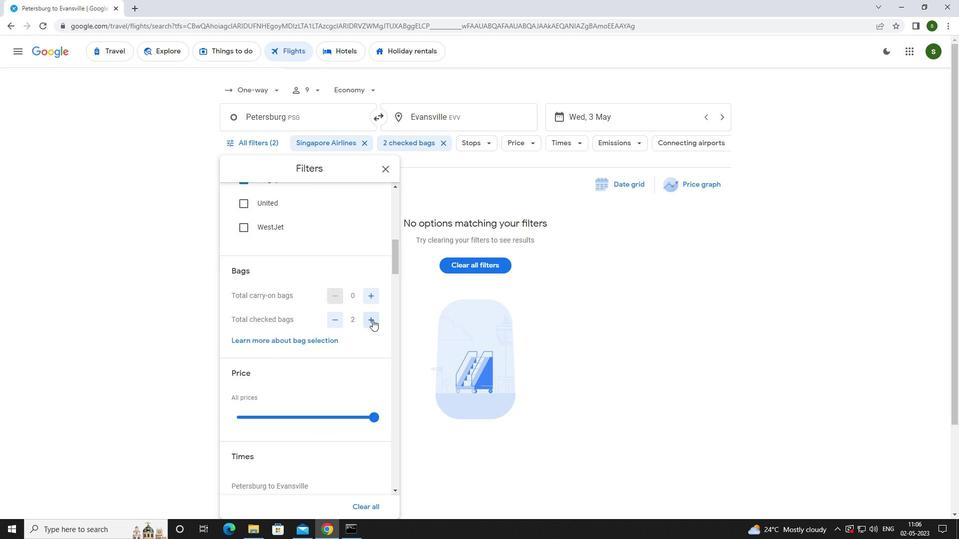 
Action: Mouse scrolled (372, 319) with delta (0, 0)
Screenshot: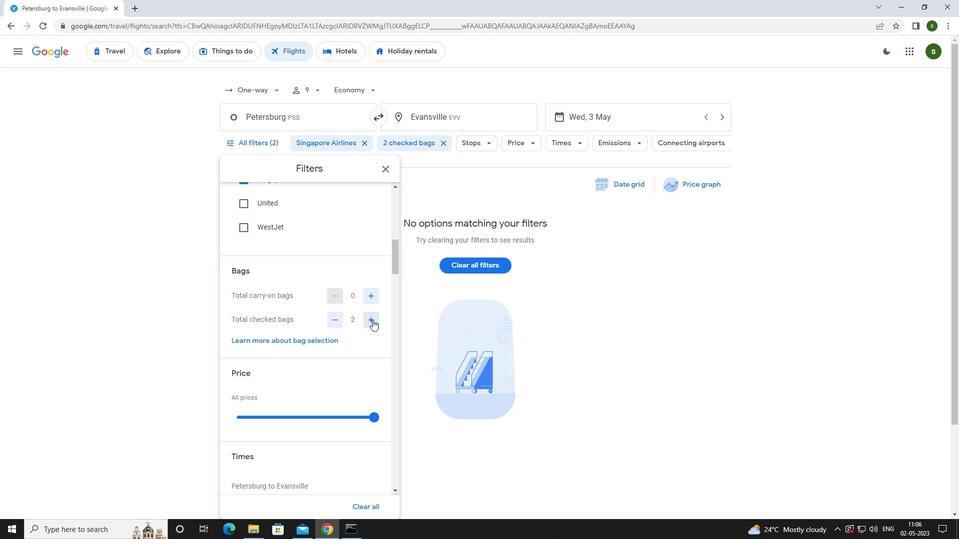 
Action: Mouse pressed left at (372, 320)
Screenshot: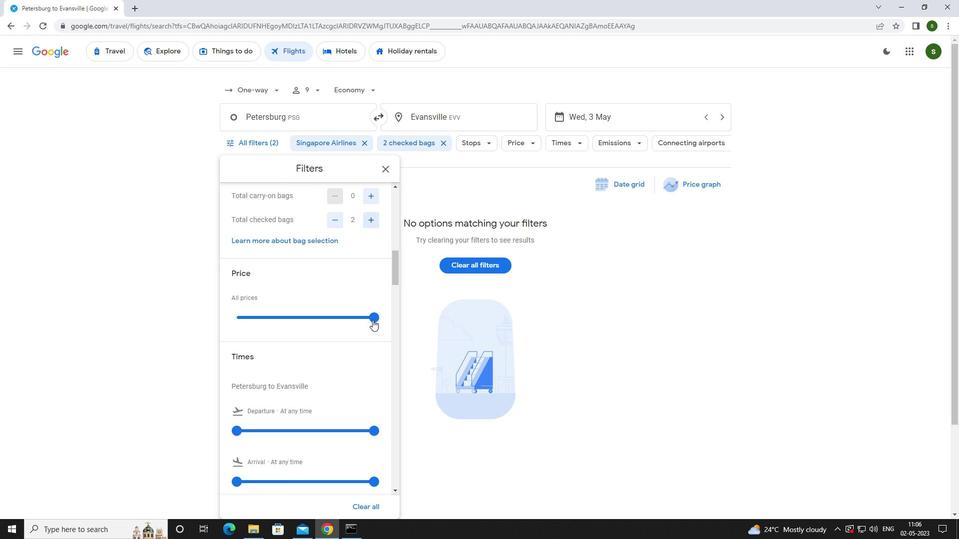 
Action: Mouse scrolled (372, 319) with delta (0, 0)
Screenshot: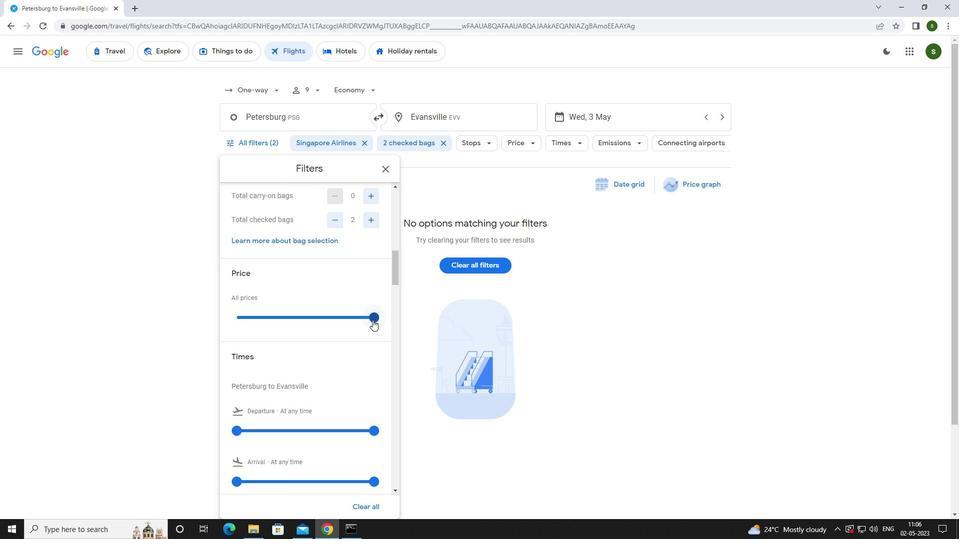 
Action: Mouse moved to (234, 378)
Screenshot: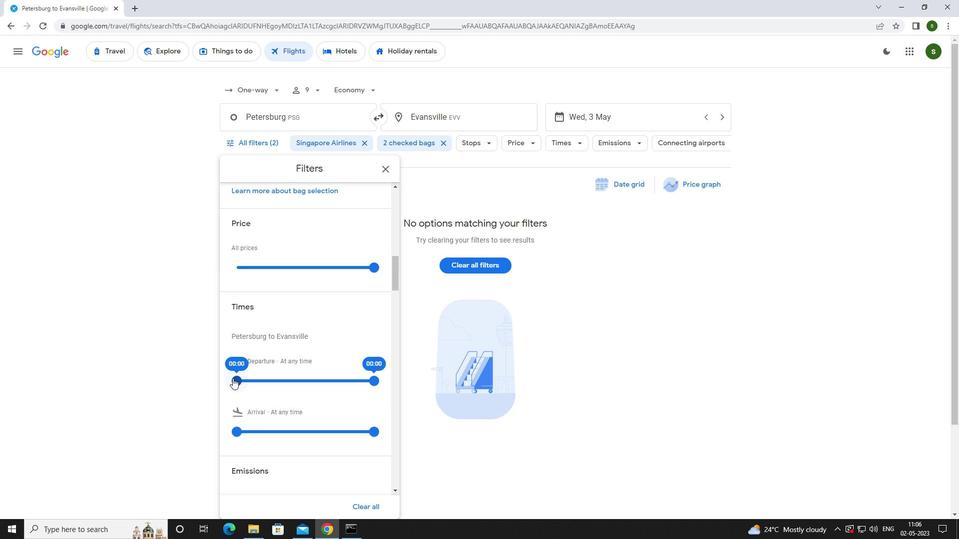 
Action: Mouse pressed left at (234, 378)
Screenshot: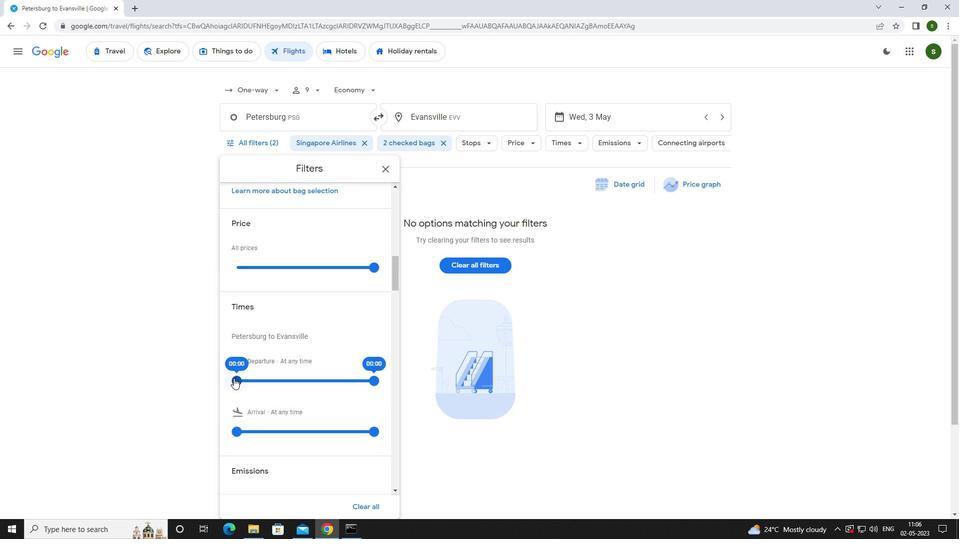 
Action: Mouse moved to (602, 332)
Screenshot: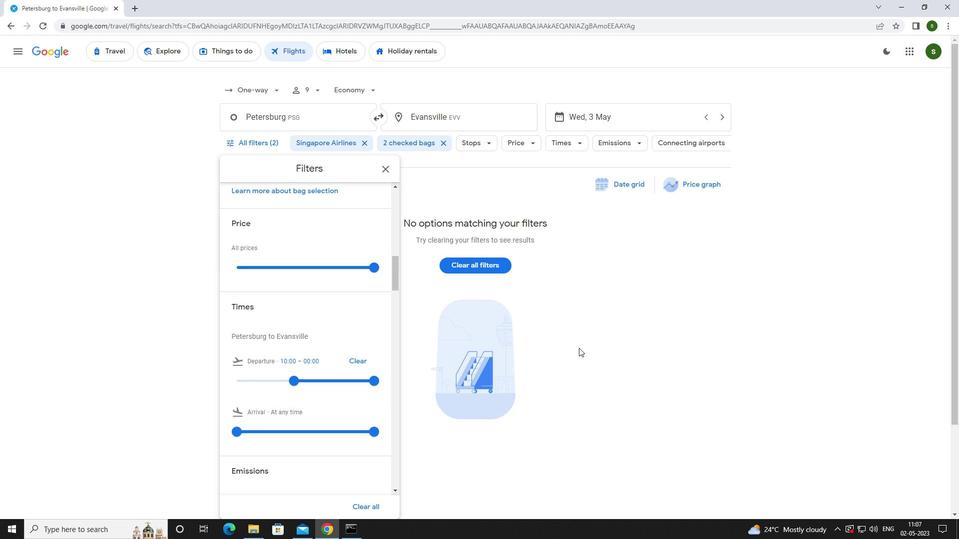 
Action: Mouse pressed left at (602, 332)
Screenshot: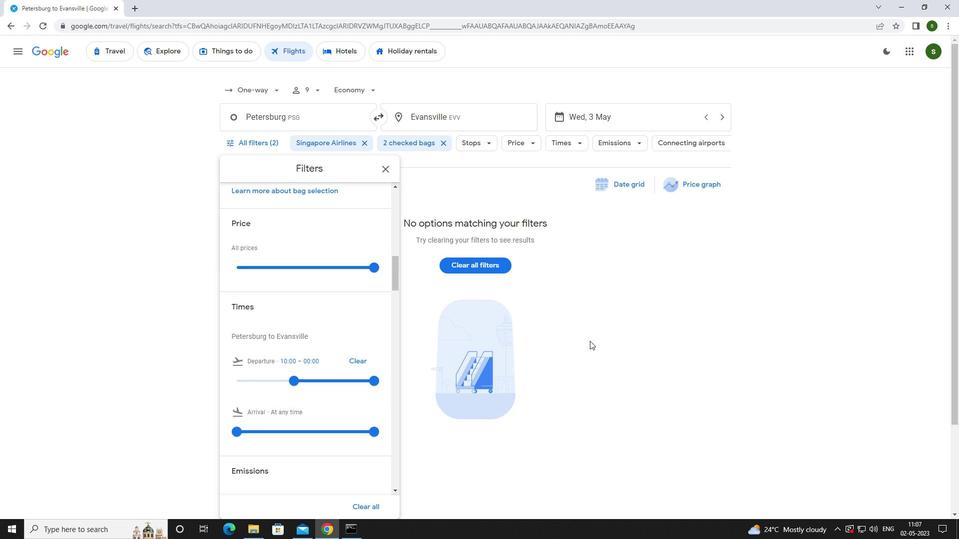 
